 Task: Find connections with filter location Osuna with filter topic #LinkedInwith filter profile language German with filter current company Daffodil Software with filter school Government College of Engineering, Amravati. with filter industry Steam and Air-Conditioning Supply with filter service category Blogging with filter keywords title President
Action: Mouse moved to (486, 66)
Screenshot: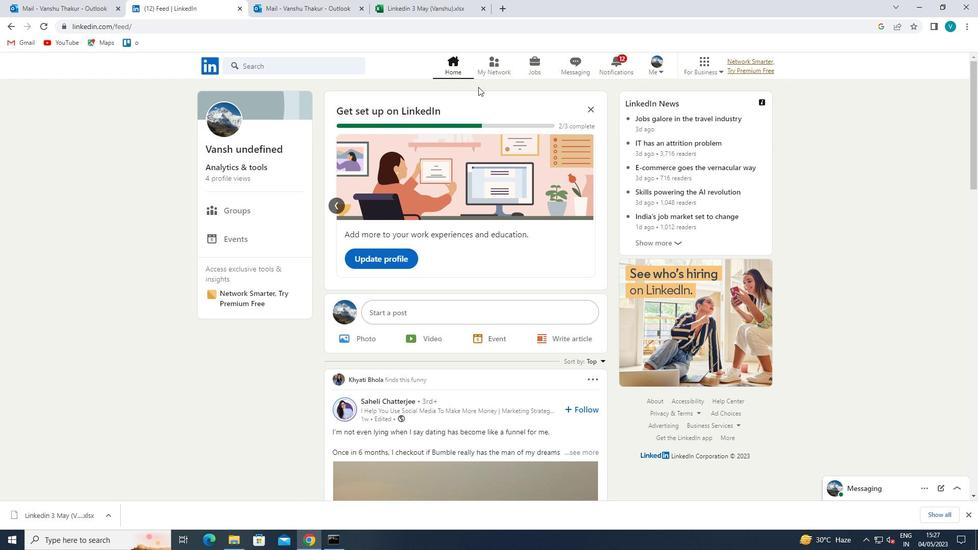 
Action: Mouse pressed left at (486, 66)
Screenshot: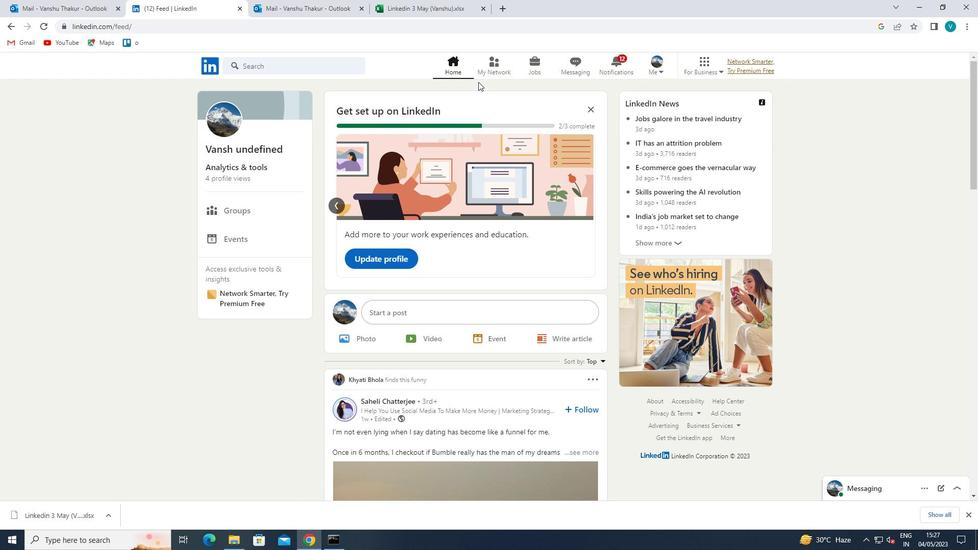 
Action: Mouse moved to (257, 118)
Screenshot: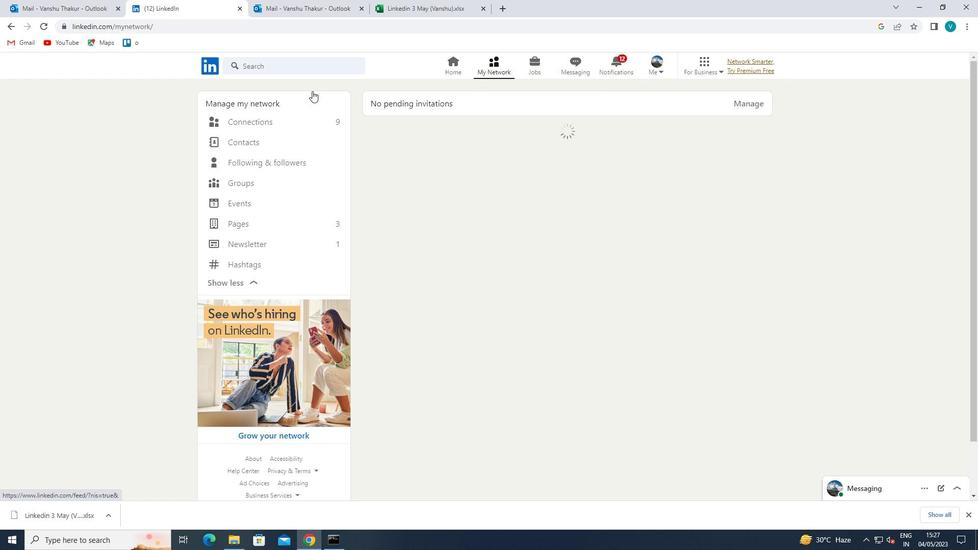 
Action: Mouse pressed left at (257, 118)
Screenshot: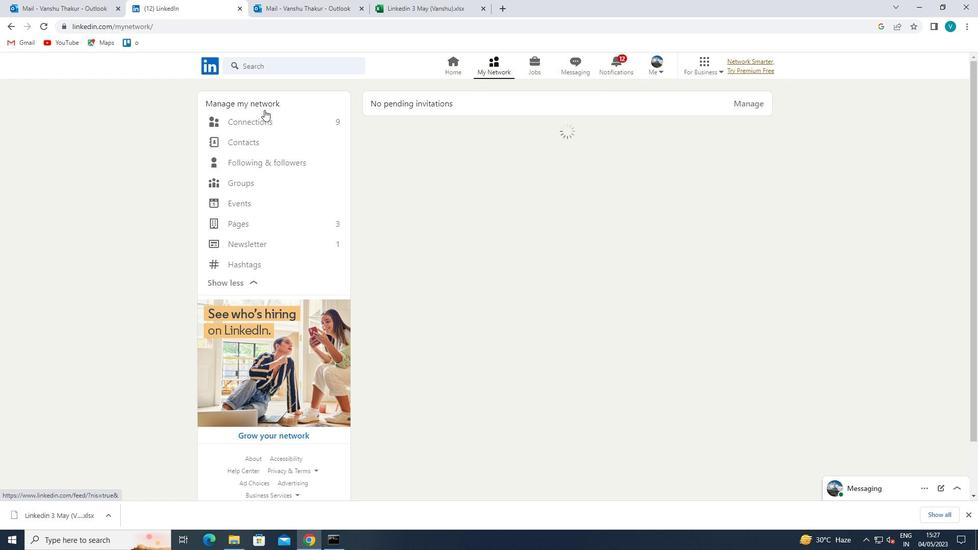 
Action: Mouse moved to (593, 123)
Screenshot: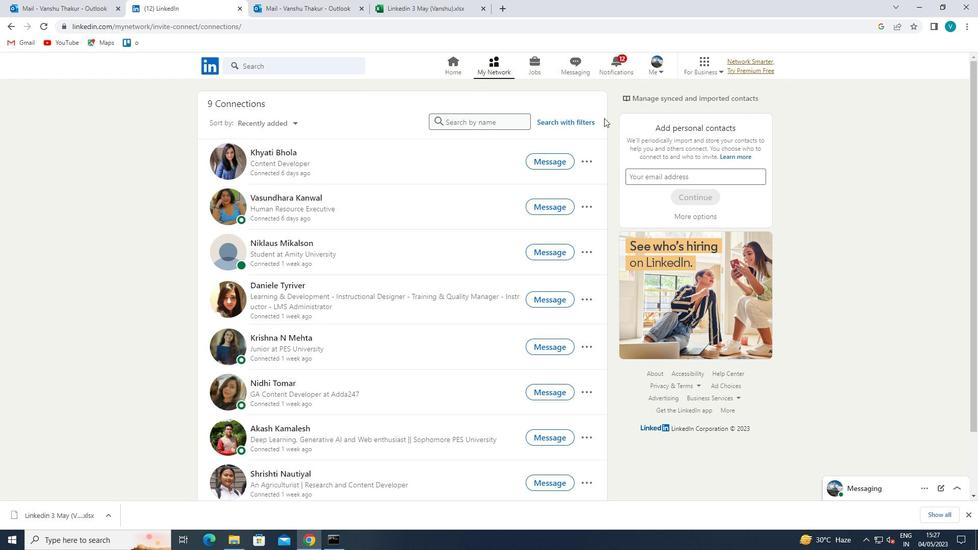
Action: Mouse pressed left at (593, 123)
Screenshot: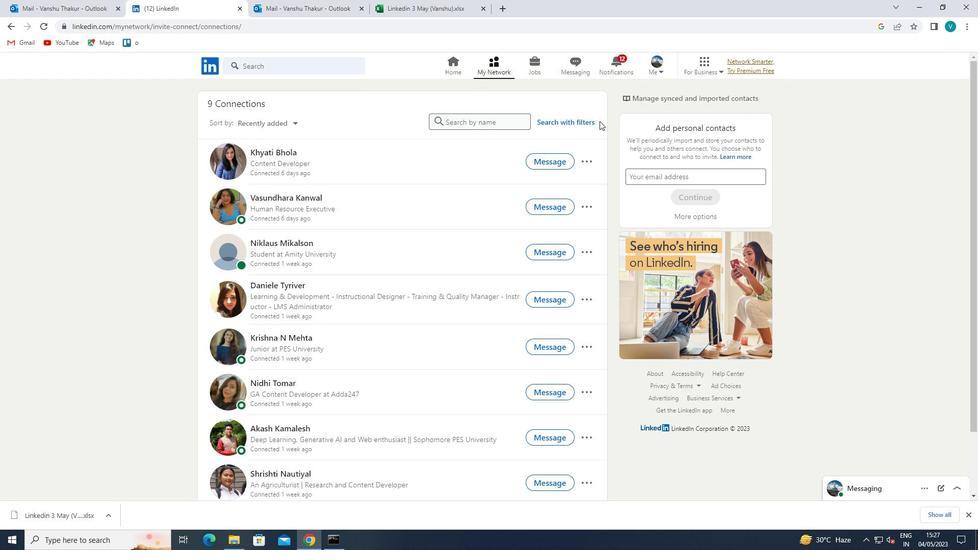 
Action: Mouse moved to (500, 95)
Screenshot: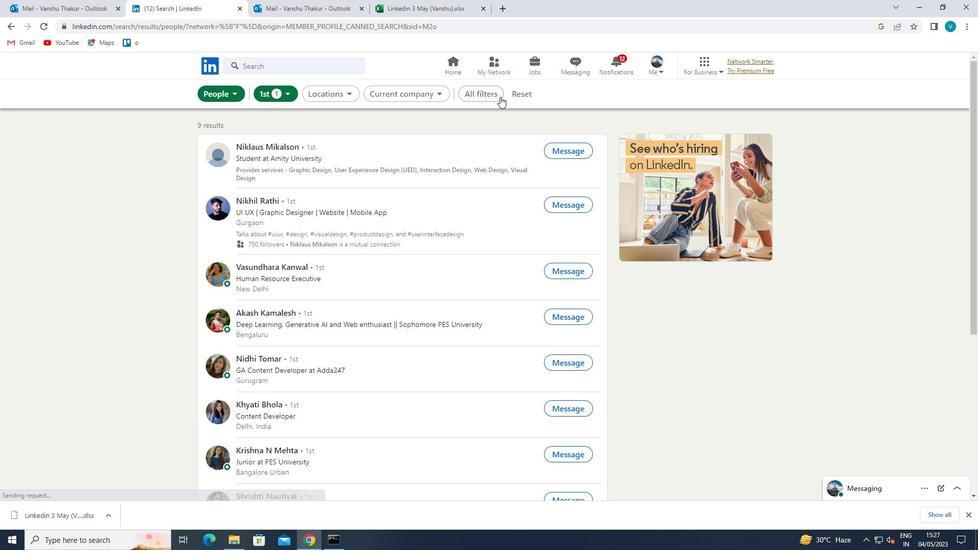 
Action: Mouse pressed left at (500, 95)
Screenshot: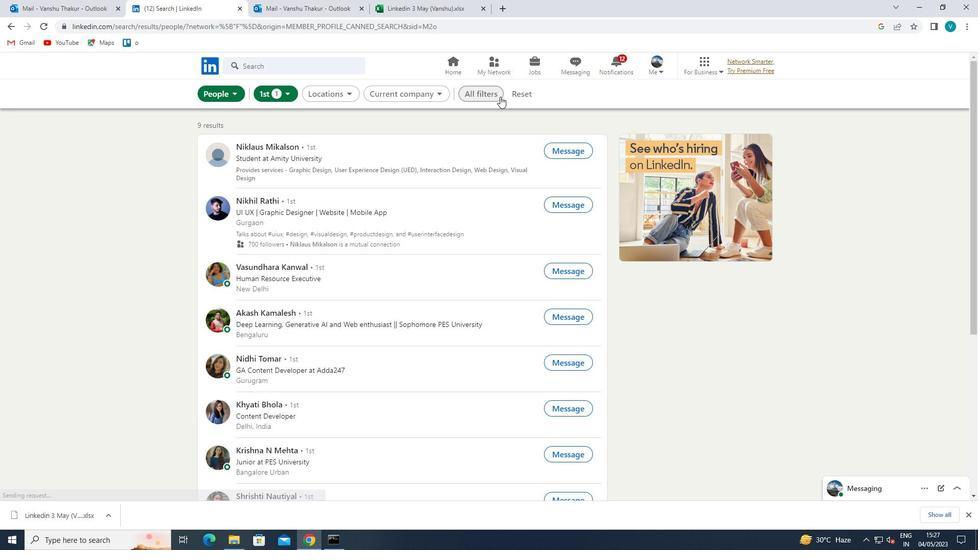 
Action: Mouse moved to (832, 217)
Screenshot: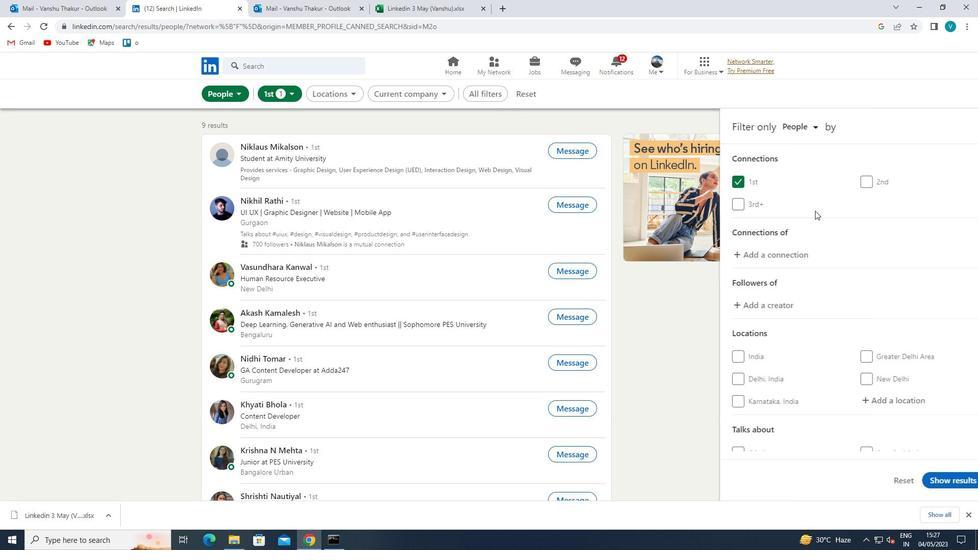 
Action: Mouse scrolled (832, 217) with delta (0, 0)
Screenshot: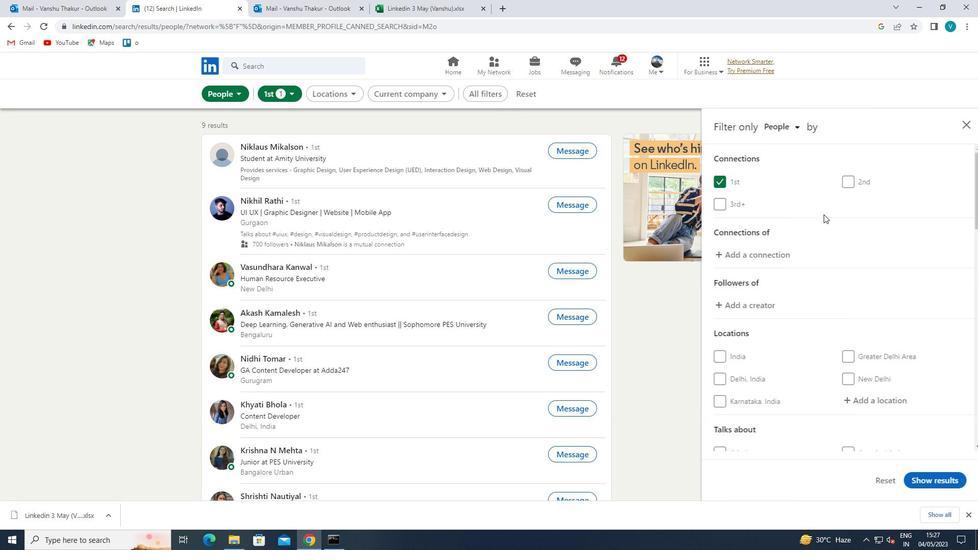 
Action: Mouse scrolled (832, 217) with delta (0, 0)
Screenshot: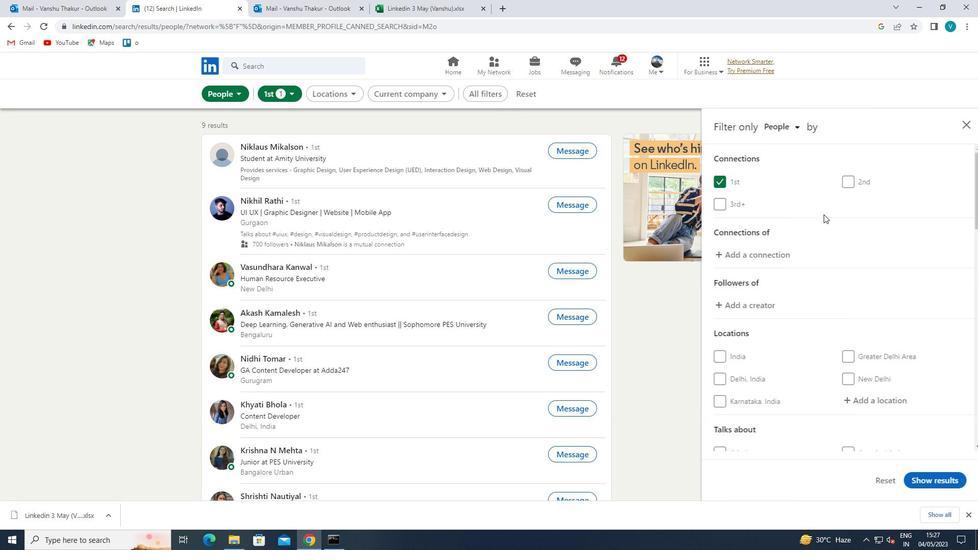
Action: Mouse moved to (864, 296)
Screenshot: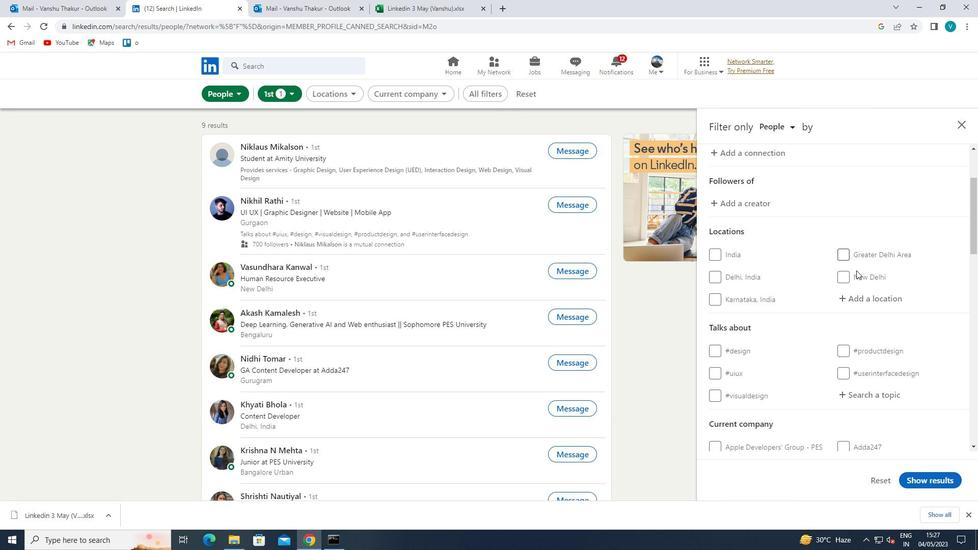 
Action: Mouse pressed left at (864, 296)
Screenshot: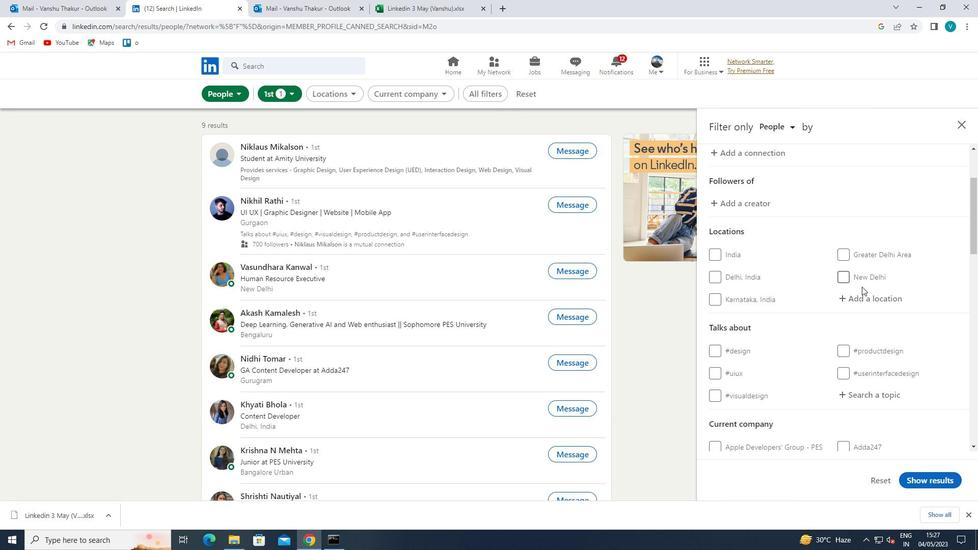 
Action: Mouse moved to (841, 312)
Screenshot: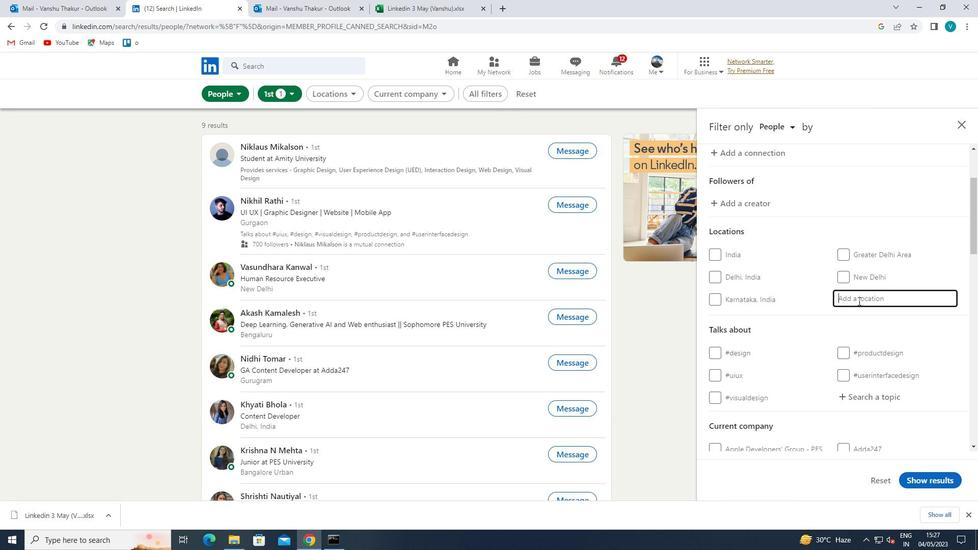 
Action: Key pressed <Key.shift><Key.shift><Key.shift><Key.shift><Key.shift><Key.shift><Key.shift><Key.shift>O
Screenshot: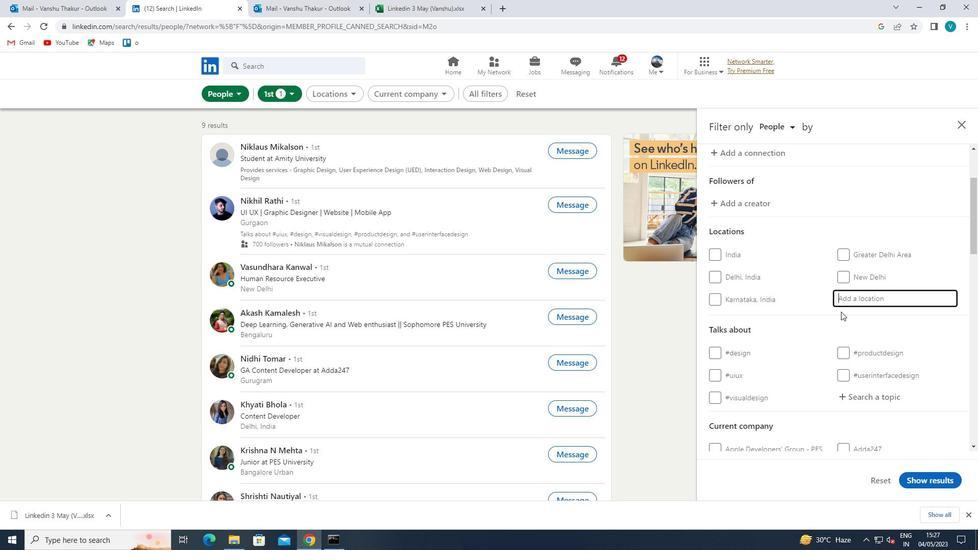 
Action: Mouse moved to (841, 312)
Screenshot: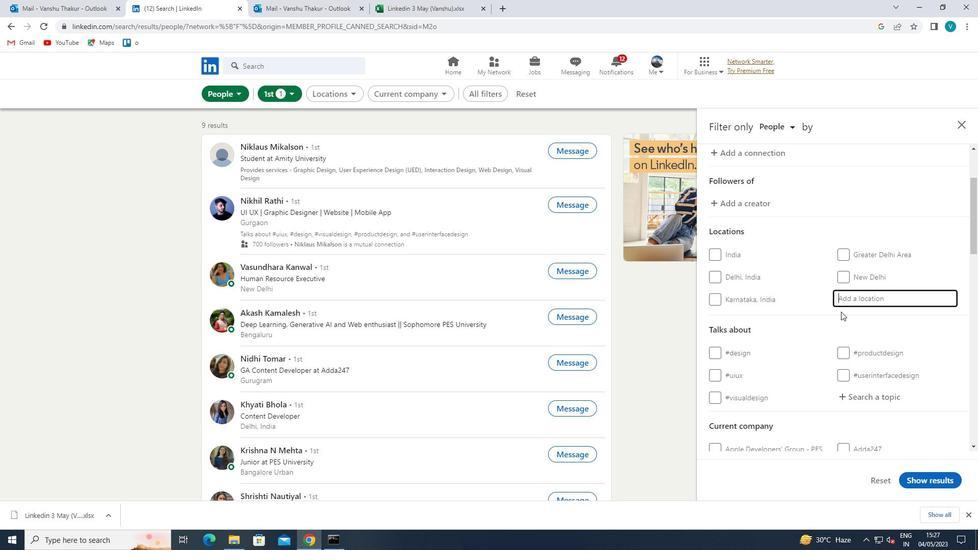 
Action: Key pressed SUNA
Screenshot: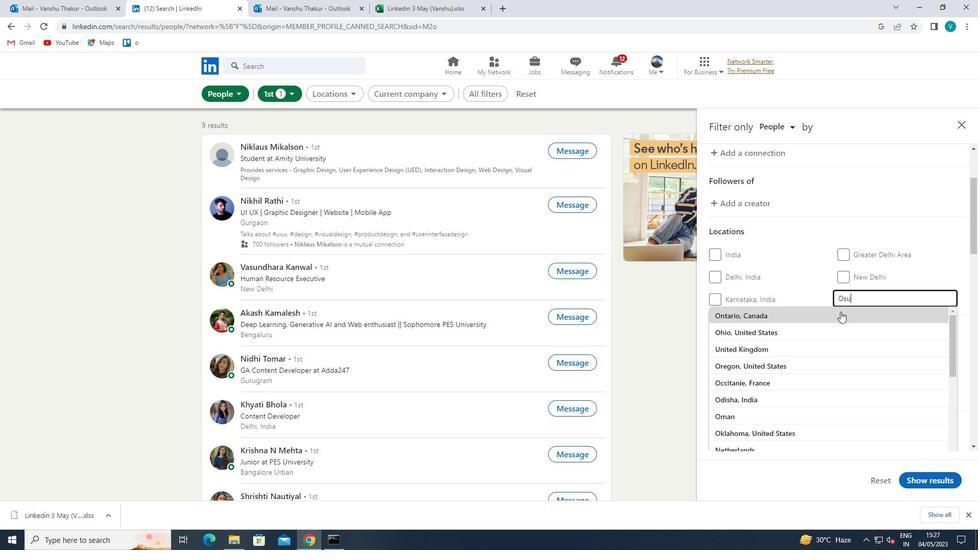 
Action: Mouse moved to (828, 318)
Screenshot: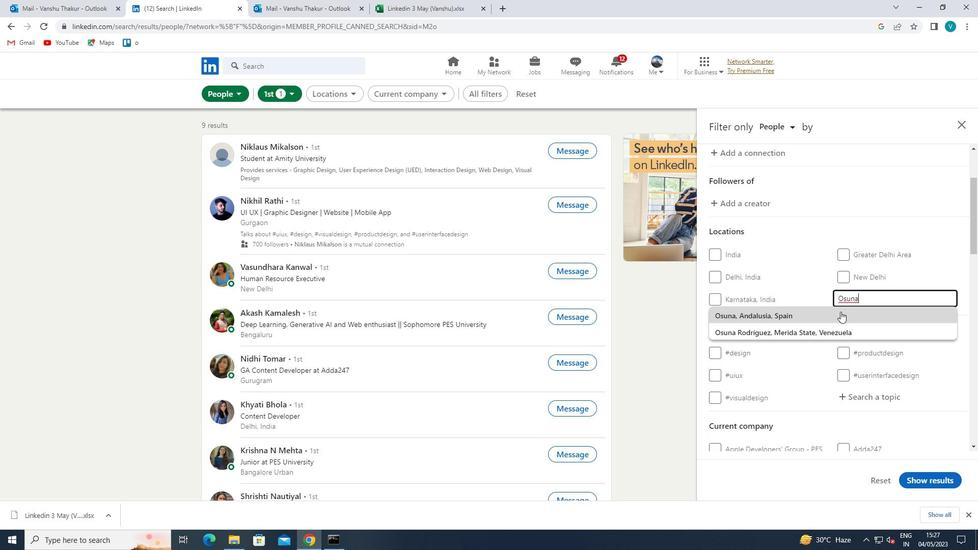 
Action: Mouse pressed left at (828, 318)
Screenshot: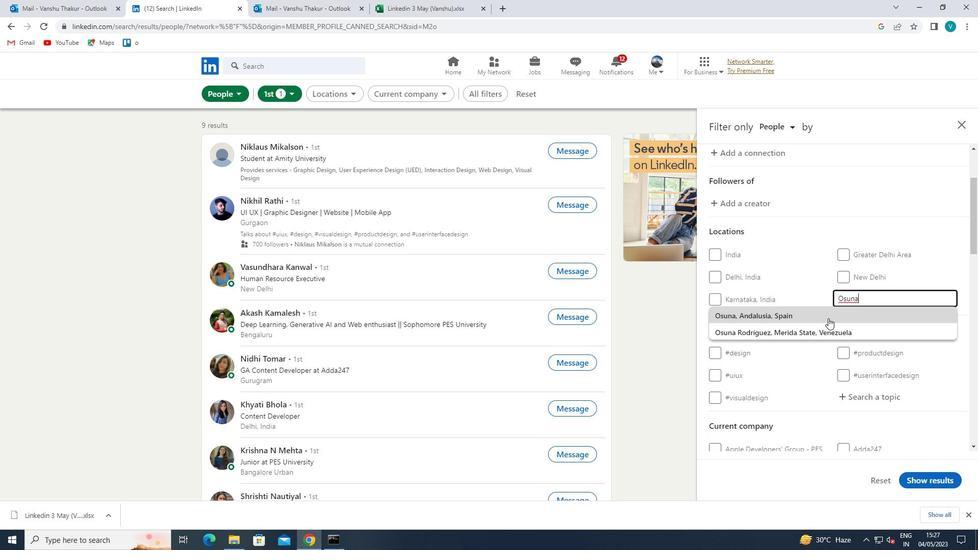 
Action: Mouse moved to (828, 318)
Screenshot: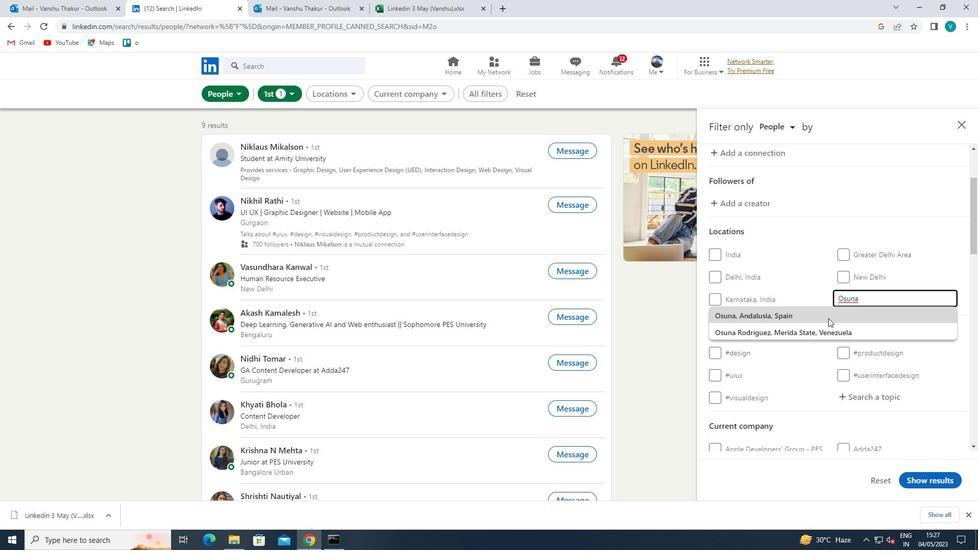 
Action: Mouse scrolled (828, 317) with delta (0, 0)
Screenshot: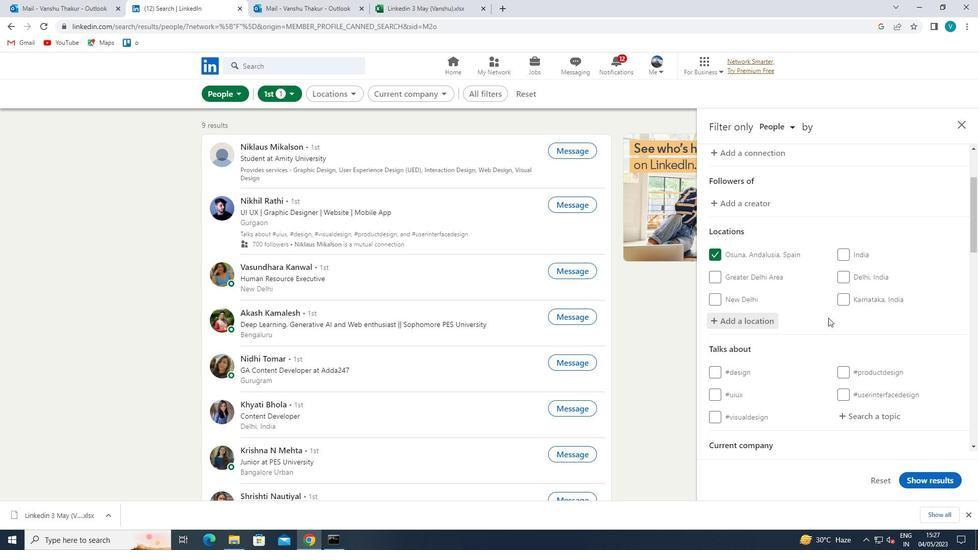 
Action: Mouse moved to (865, 360)
Screenshot: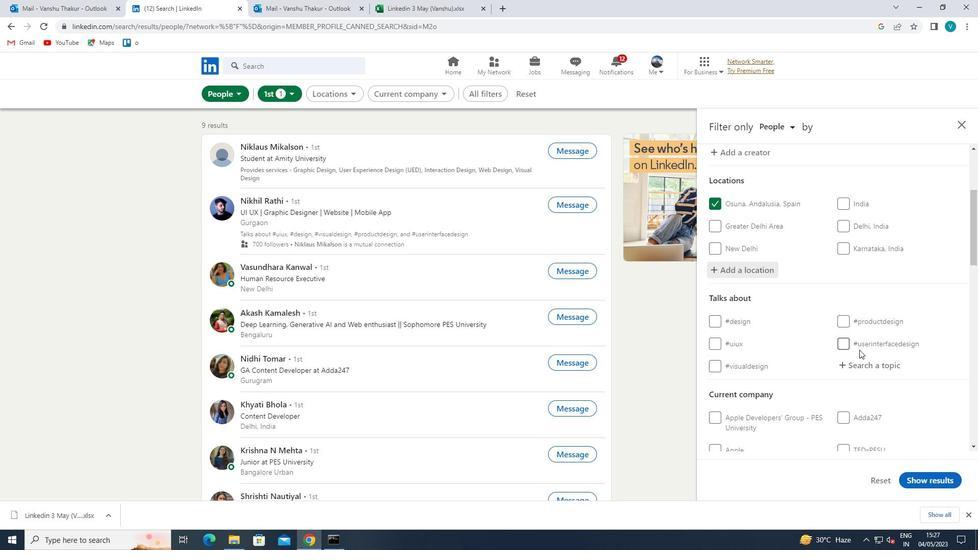 
Action: Mouse pressed left at (865, 360)
Screenshot: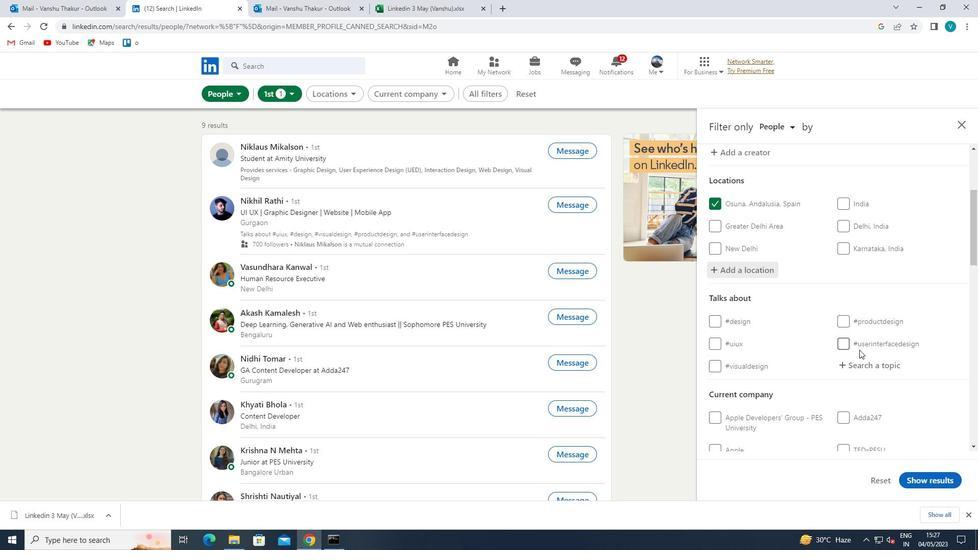 
Action: Mouse moved to (866, 360)
Screenshot: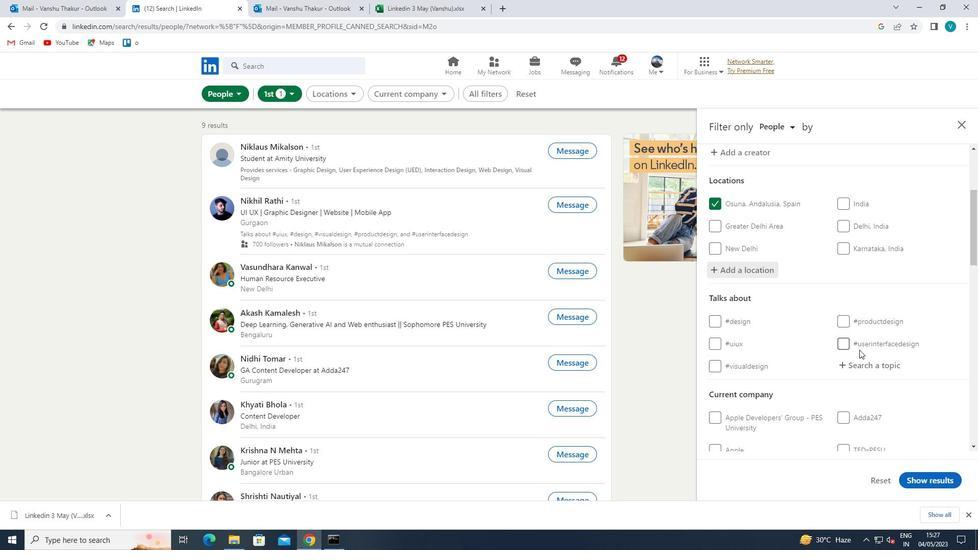 
Action: Key pressed LINKED
Screenshot: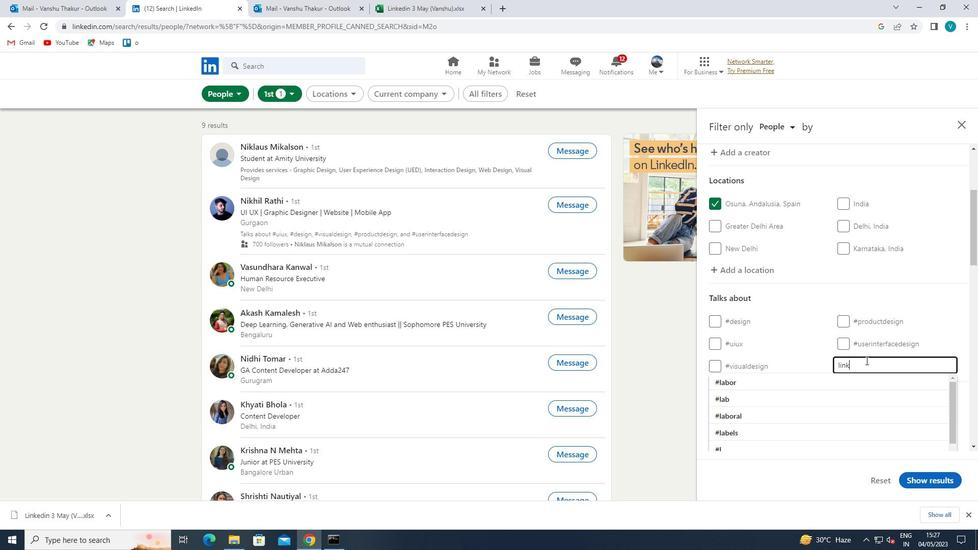 
Action: Mouse moved to (848, 376)
Screenshot: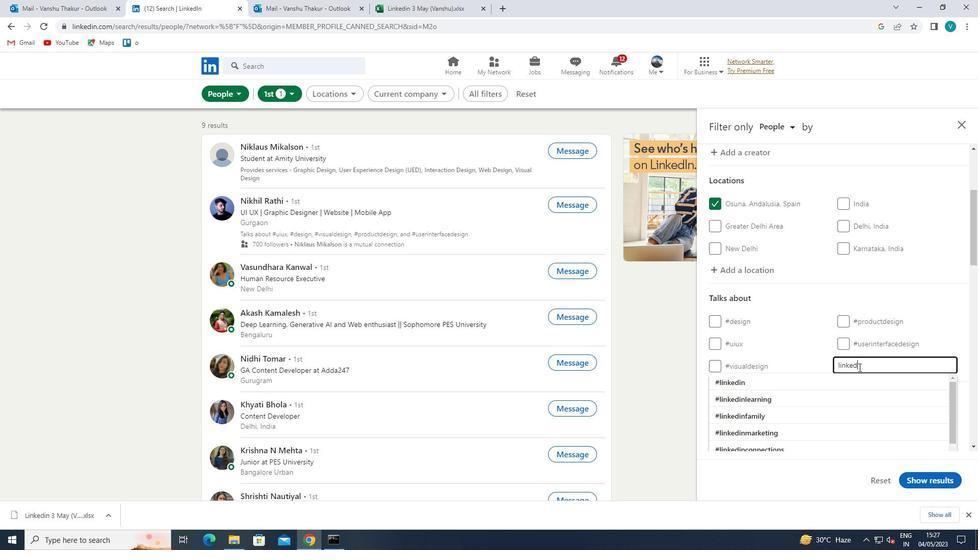 
Action: Mouse pressed left at (848, 376)
Screenshot: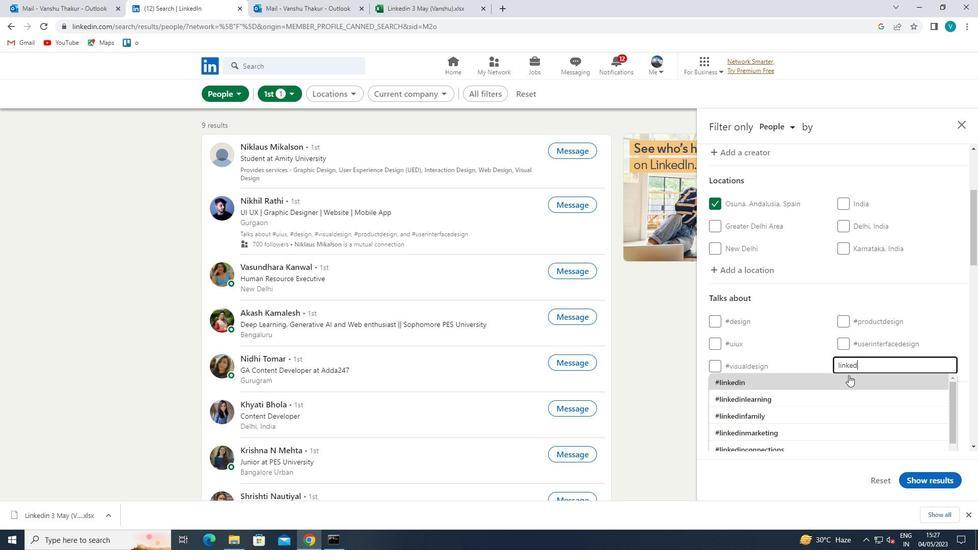 
Action: Mouse moved to (847, 379)
Screenshot: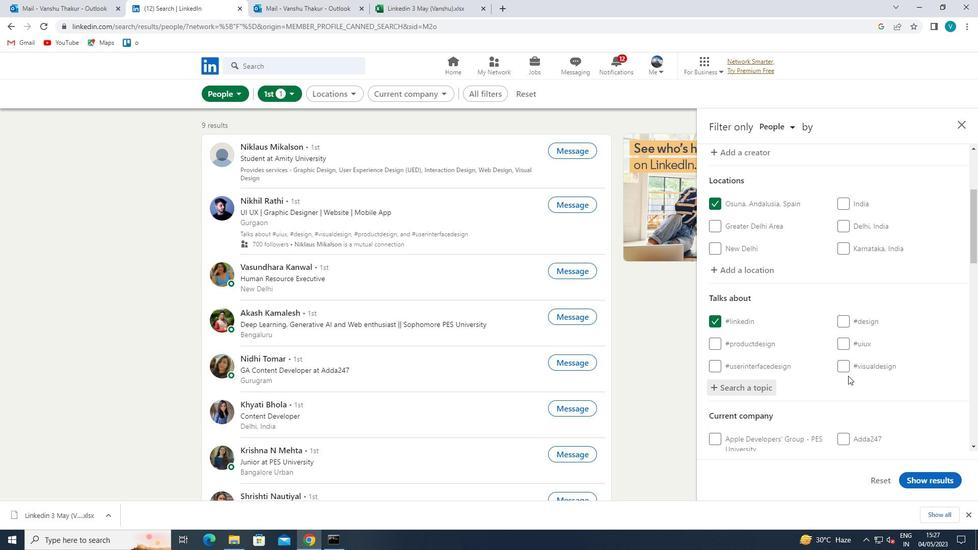 
Action: Mouse scrolled (847, 378) with delta (0, 0)
Screenshot: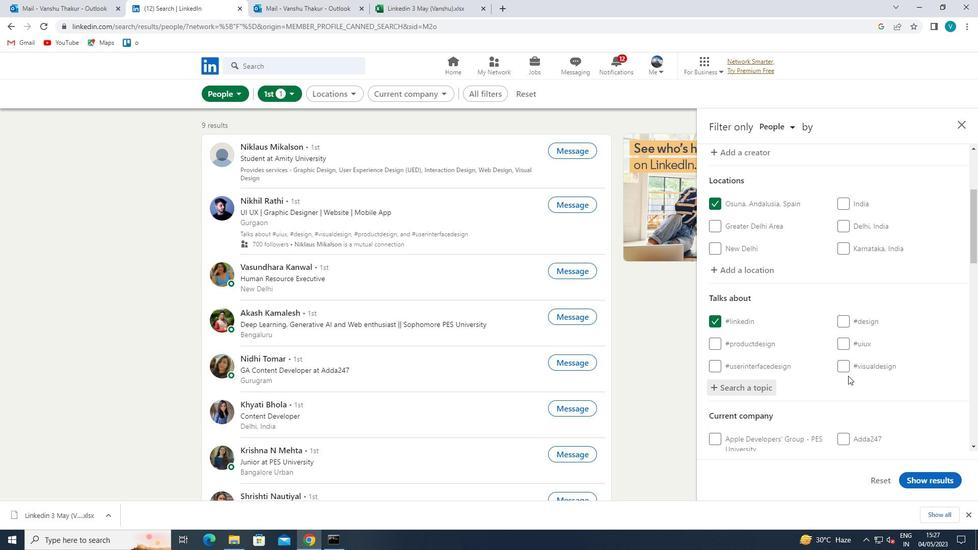 
Action: Mouse moved to (847, 380)
Screenshot: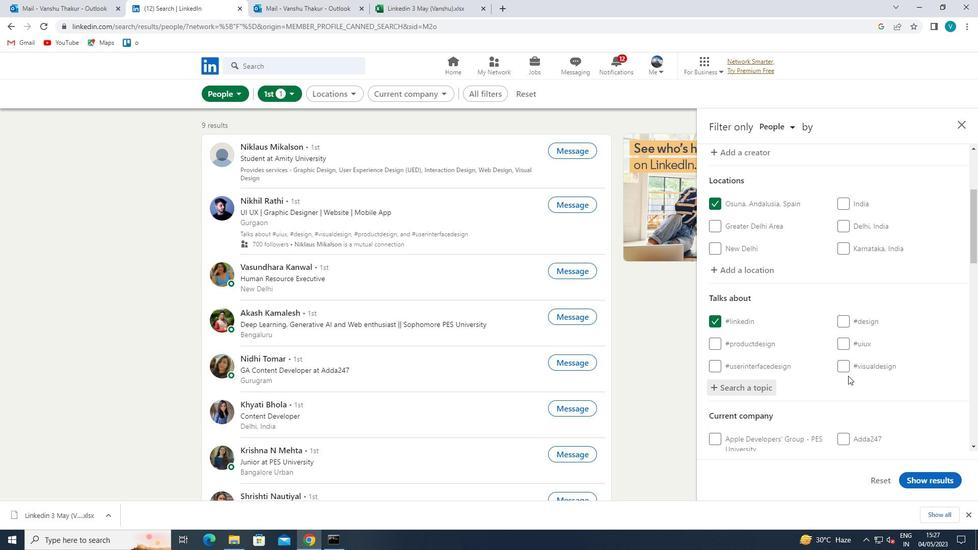 
Action: Mouse scrolled (847, 379) with delta (0, 0)
Screenshot: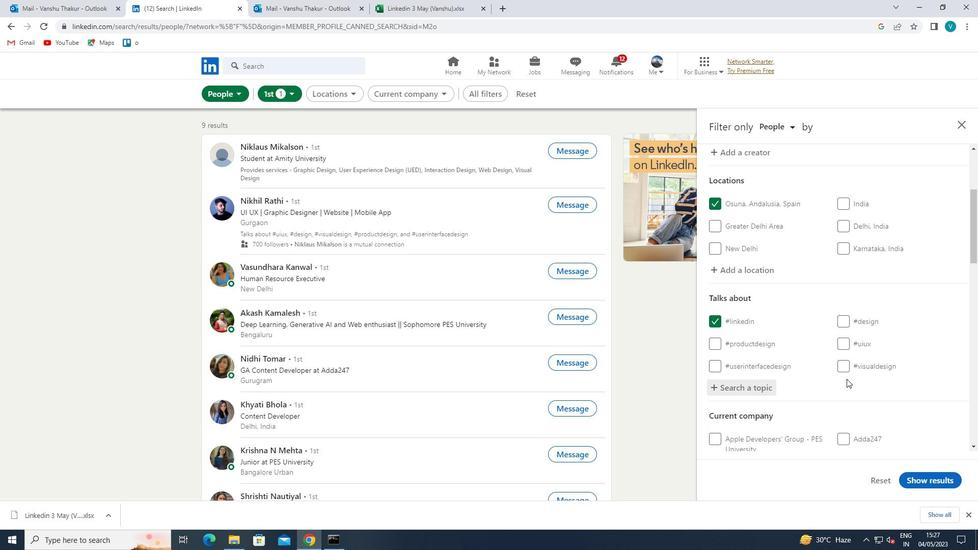 
Action: Mouse scrolled (847, 379) with delta (0, 0)
Screenshot: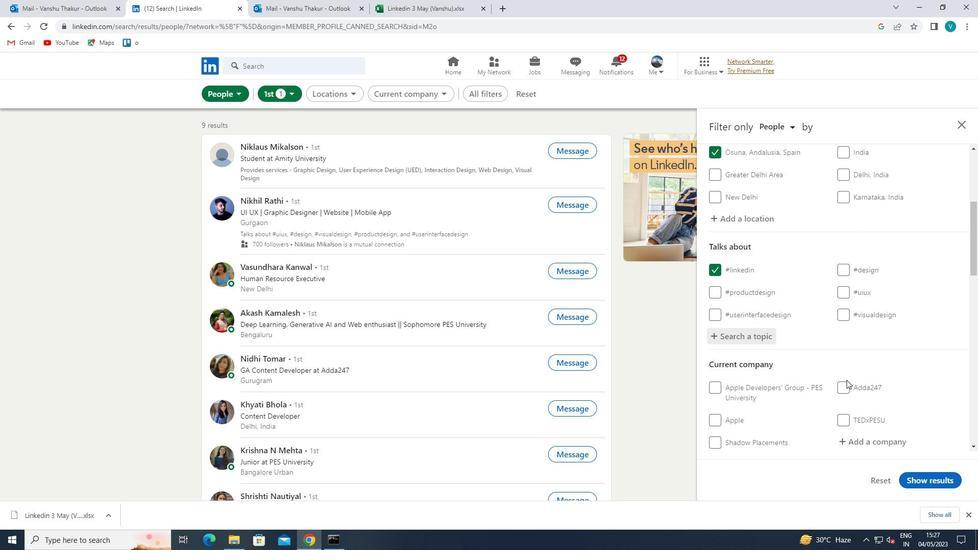 
Action: Mouse moved to (864, 344)
Screenshot: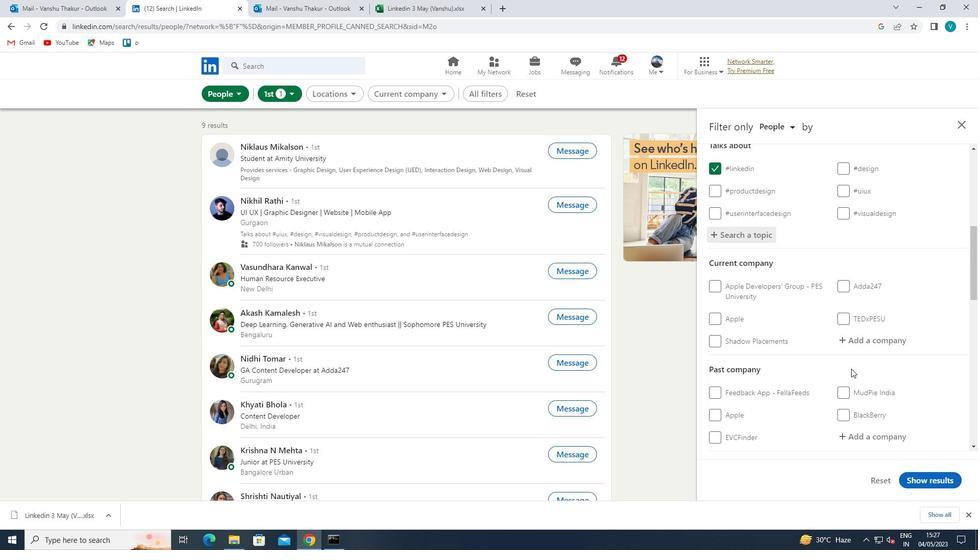 
Action: Mouse pressed left at (864, 344)
Screenshot: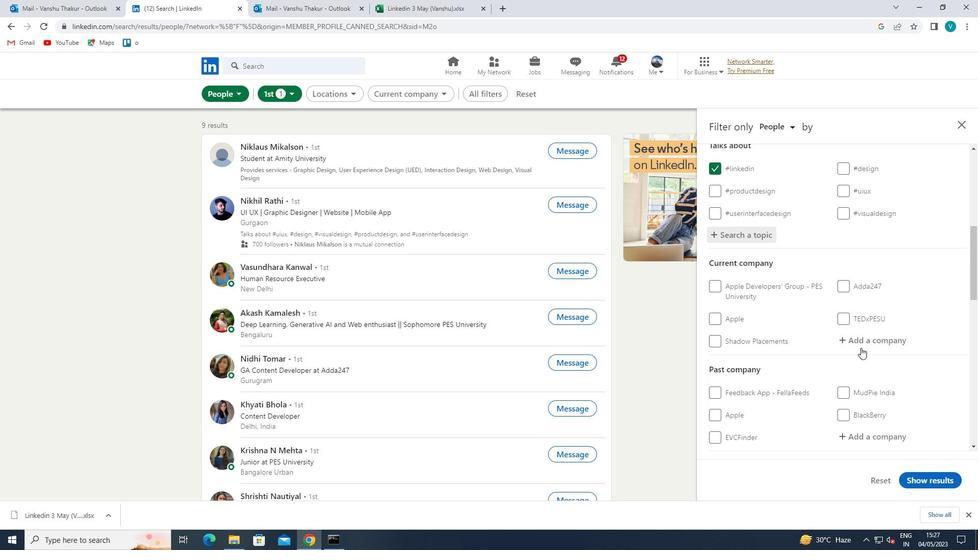 
Action: Mouse moved to (866, 343)
Screenshot: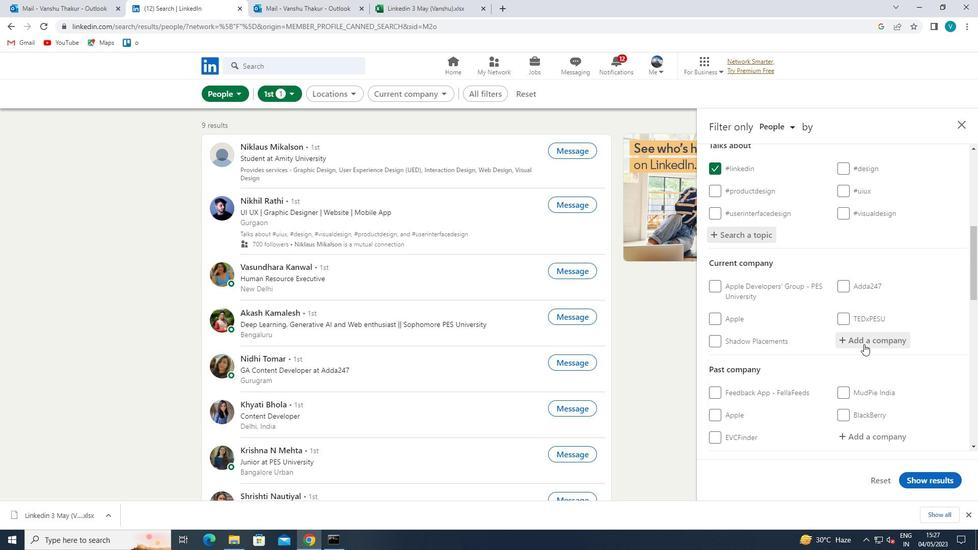
Action: Key pressed <Key.shift>DAFFODIL
Screenshot: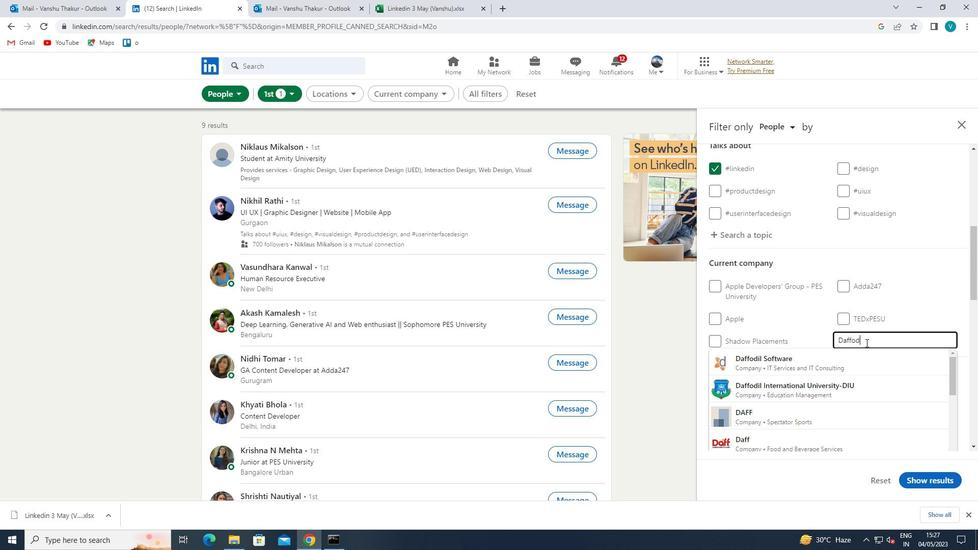 
Action: Mouse moved to (871, 364)
Screenshot: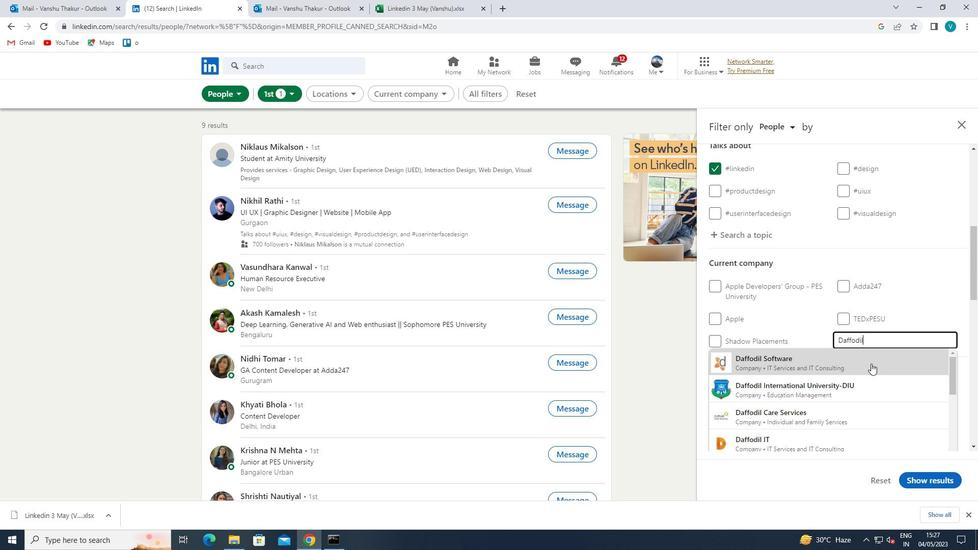 
Action: Mouse pressed left at (871, 364)
Screenshot: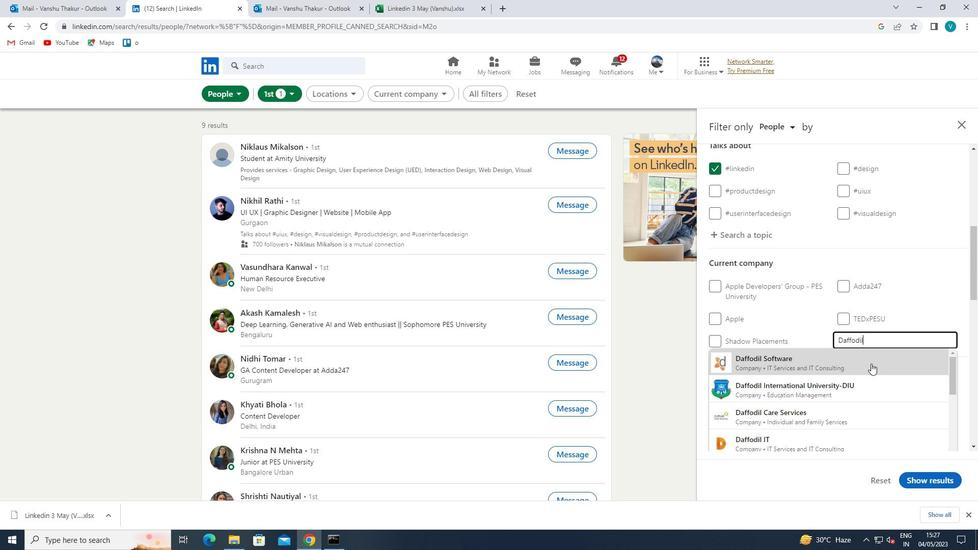 
Action: Mouse moved to (871, 364)
Screenshot: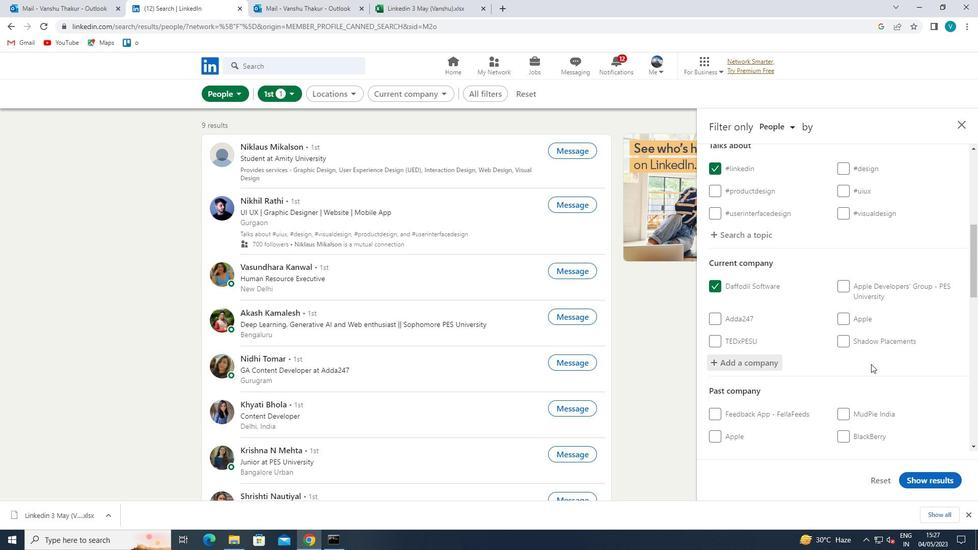 
Action: Mouse scrolled (871, 364) with delta (0, 0)
Screenshot: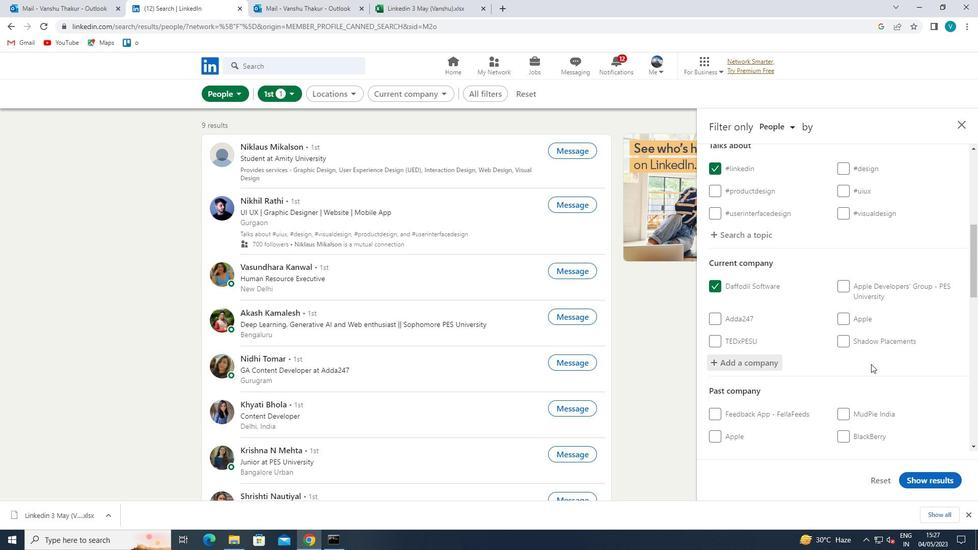 
Action: Mouse moved to (871, 365)
Screenshot: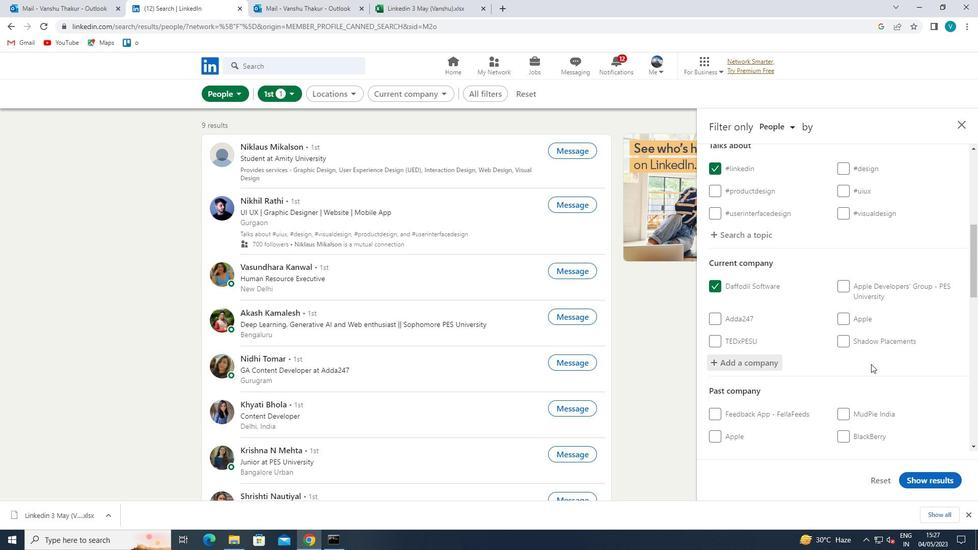 
Action: Mouse scrolled (871, 365) with delta (0, 0)
Screenshot: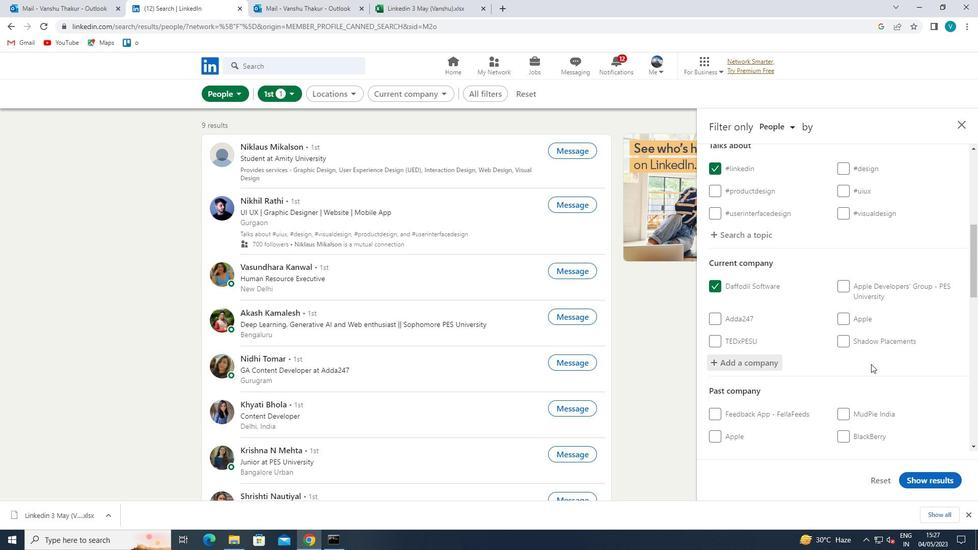 
Action: Mouse moved to (871, 365)
Screenshot: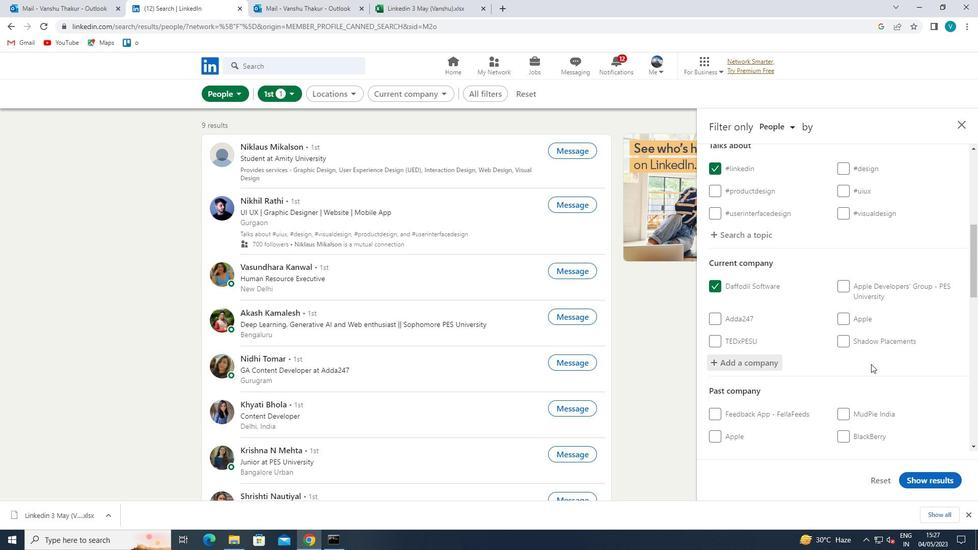 
Action: Mouse scrolled (871, 365) with delta (0, 0)
Screenshot: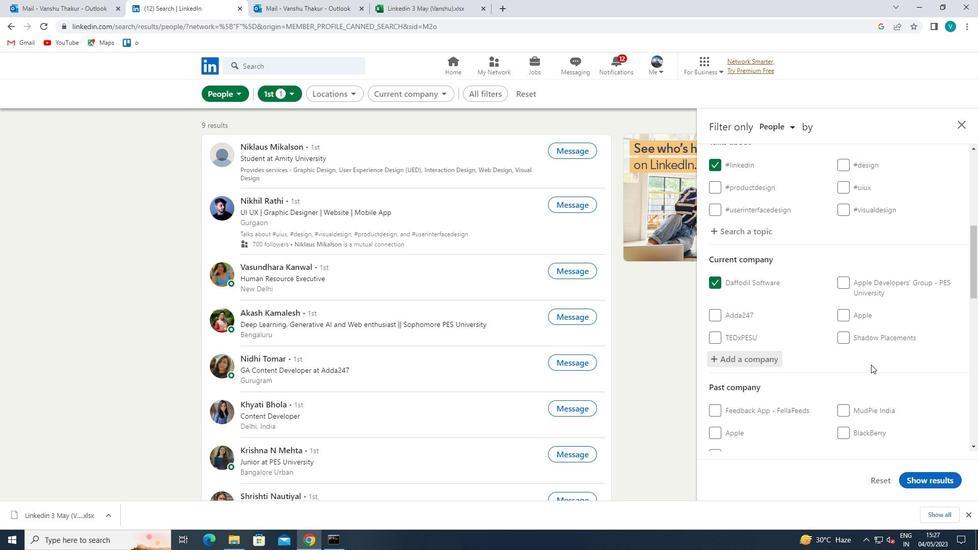 
Action: Mouse scrolled (871, 365) with delta (0, 0)
Screenshot: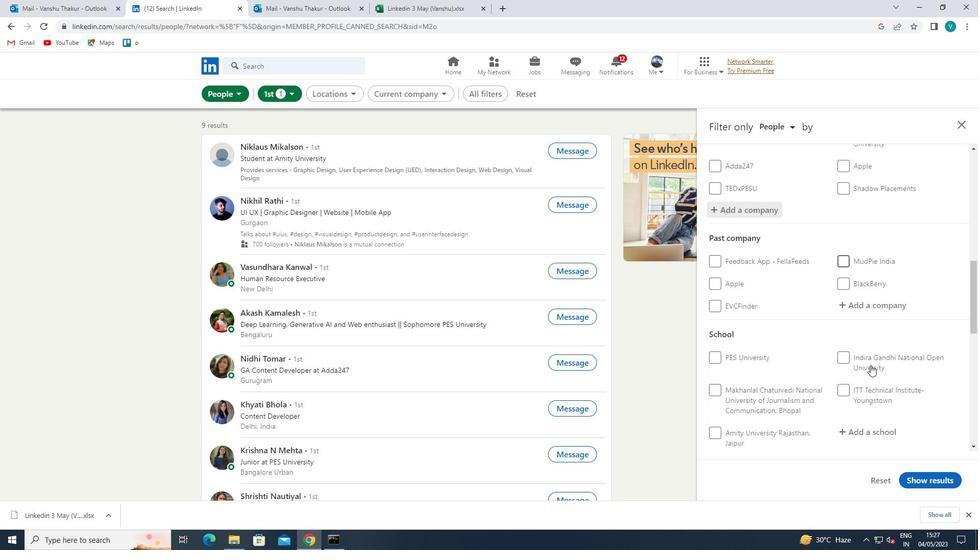 
Action: Mouse scrolled (871, 365) with delta (0, 0)
Screenshot: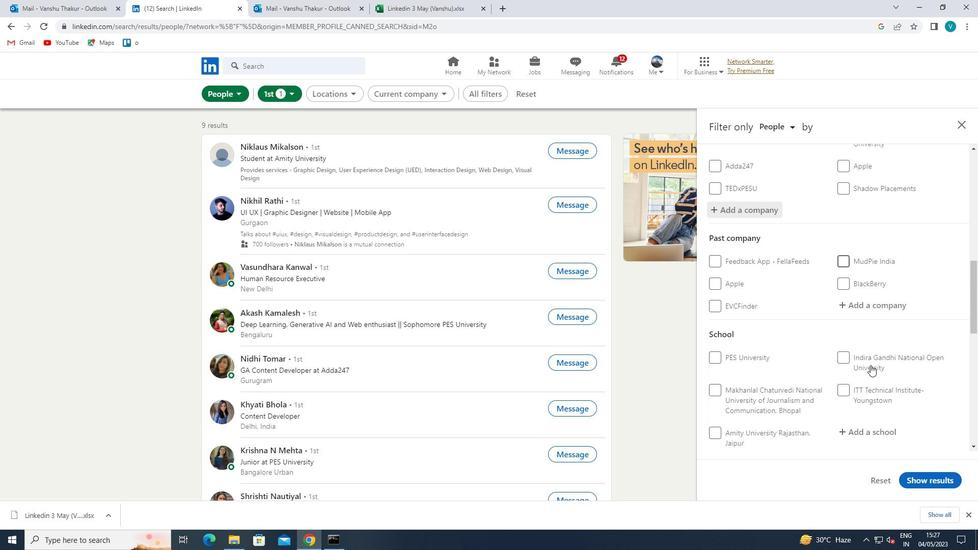 
Action: Mouse moved to (870, 335)
Screenshot: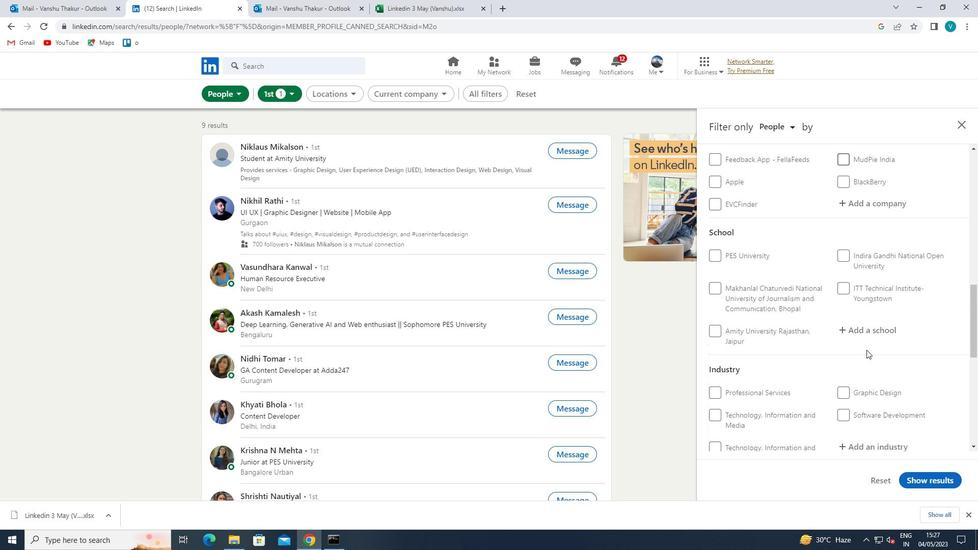 
Action: Mouse pressed left at (870, 335)
Screenshot: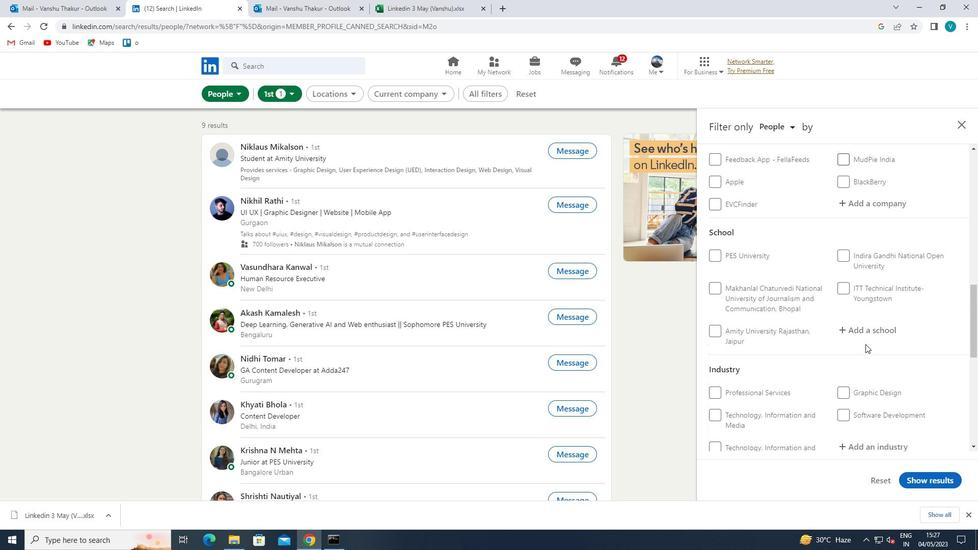 
Action: Mouse moved to (872, 333)
Screenshot: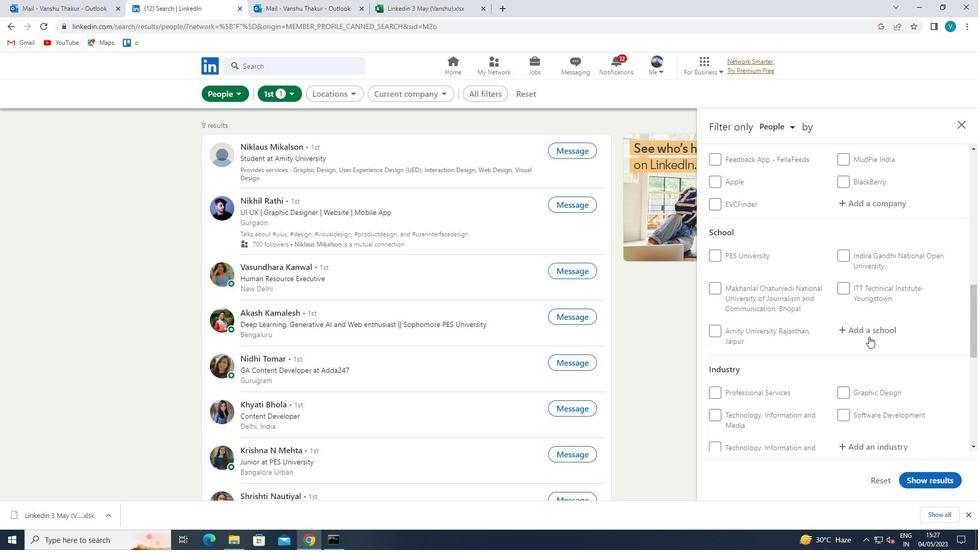 
Action: Key pressed <Key.shift><Key.shift>GOVERNMENT<Key.space>
Screenshot: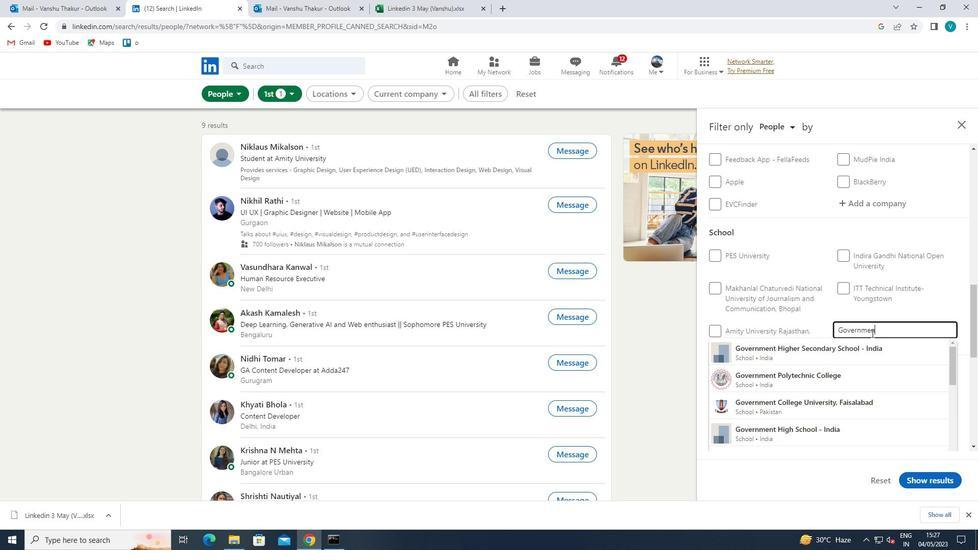 
Action: Mouse moved to (872, 333)
Screenshot: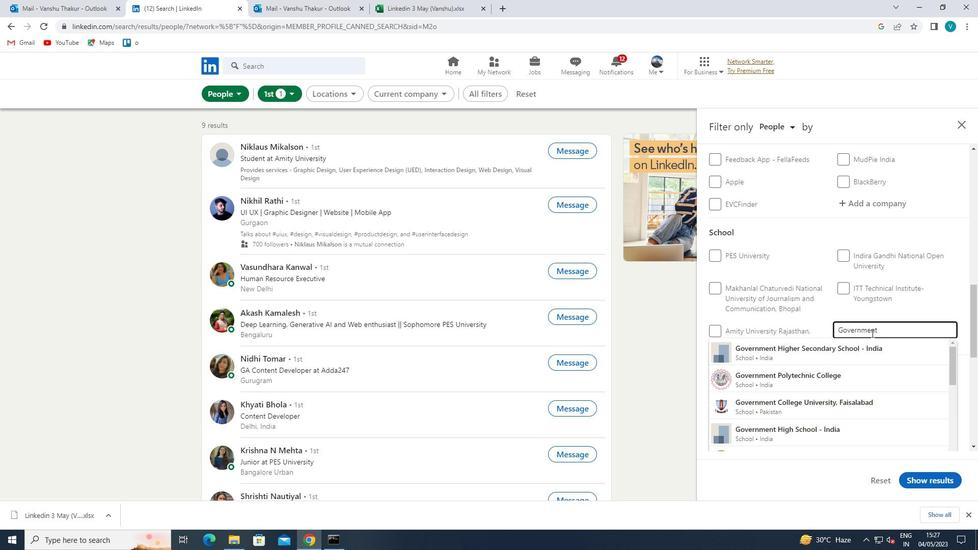 
Action: Mouse scrolled (872, 333) with delta (0, 0)
Screenshot: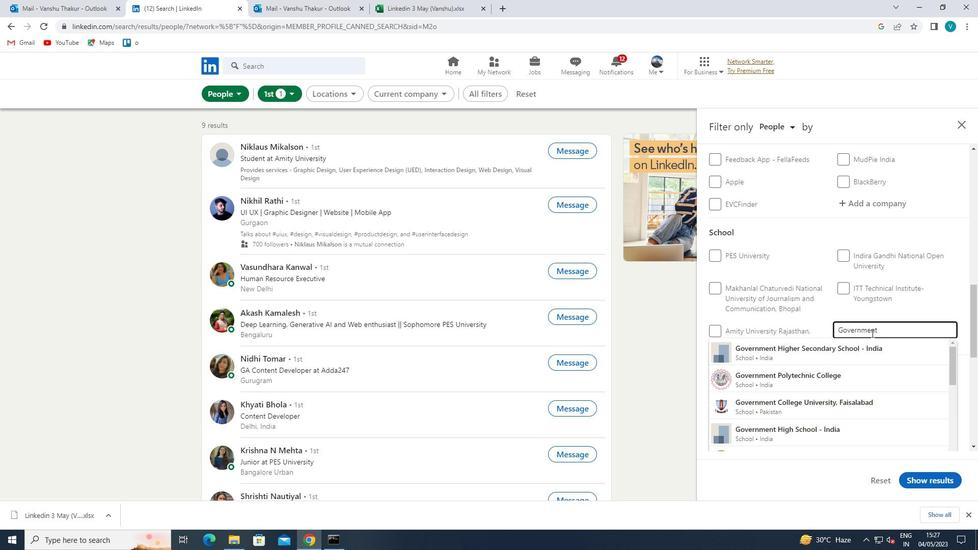 
Action: Mouse moved to (869, 344)
Screenshot: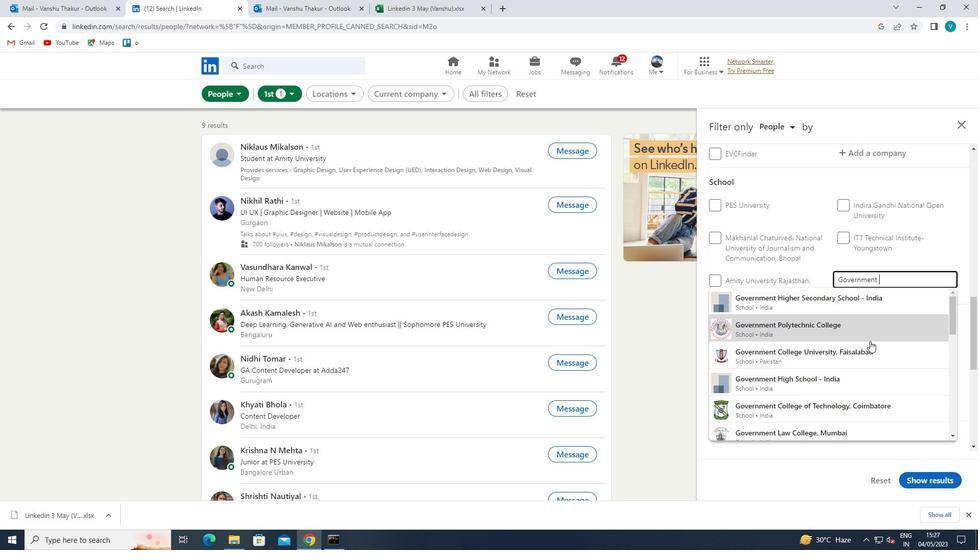 
Action: Mouse scrolled (869, 344) with delta (0, 0)
Screenshot: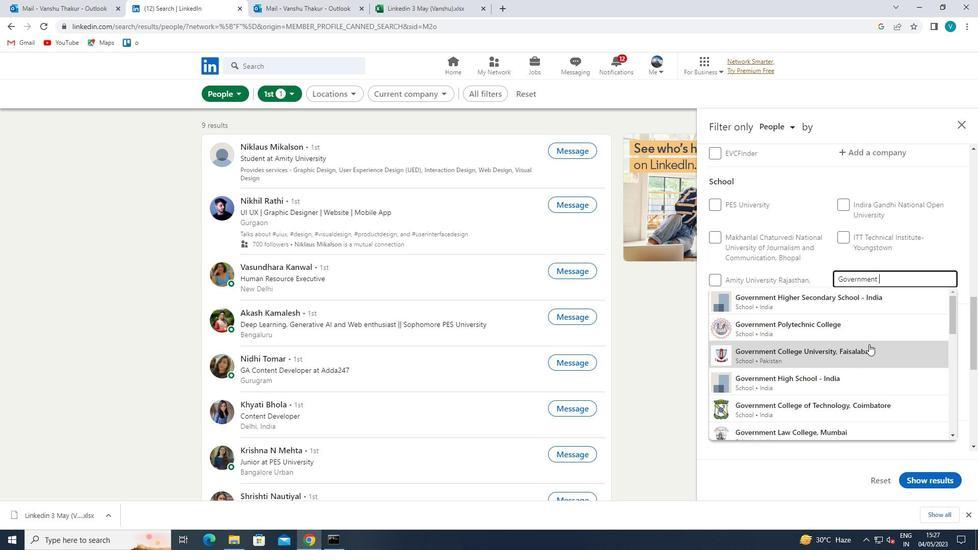 
Action: Mouse moved to (869, 344)
Screenshot: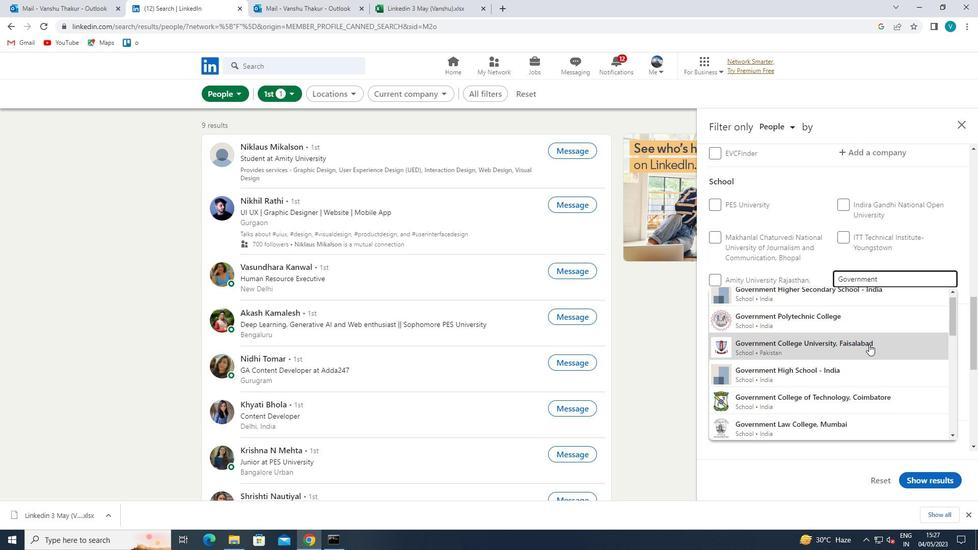 
Action: Mouse scrolled (869, 344) with delta (0, 0)
Screenshot: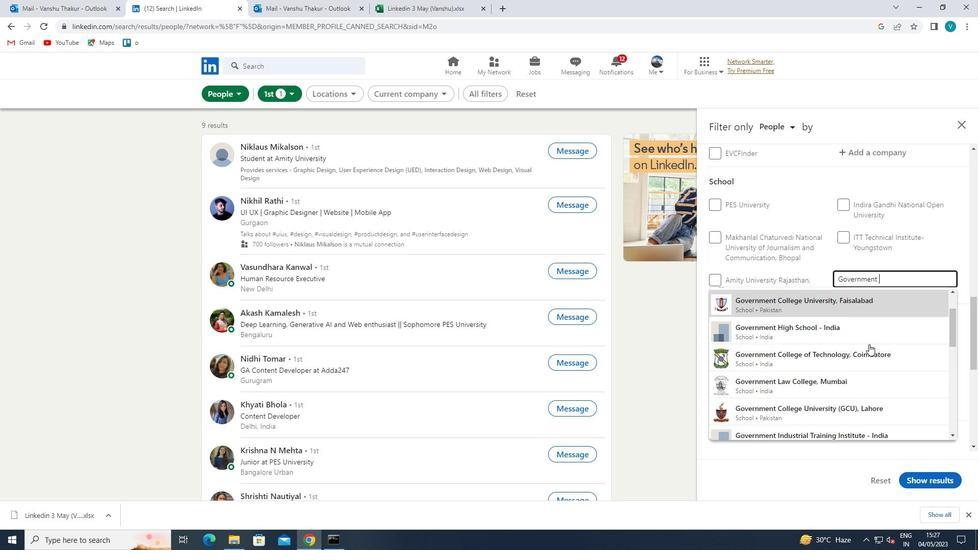 
Action: Mouse scrolled (869, 344) with delta (0, 0)
Screenshot: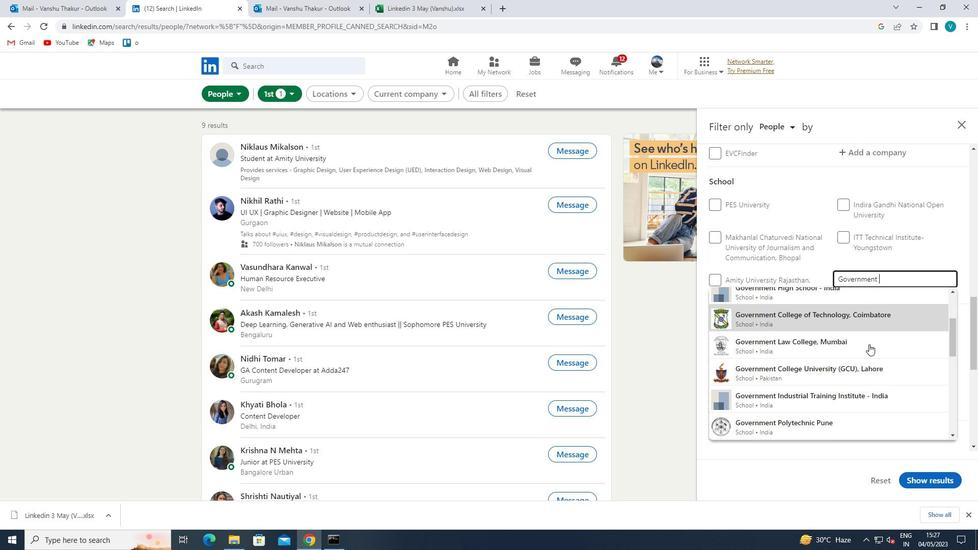 
Action: Mouse scrolled (869, 344) with delta (0, 0)
Screenshot: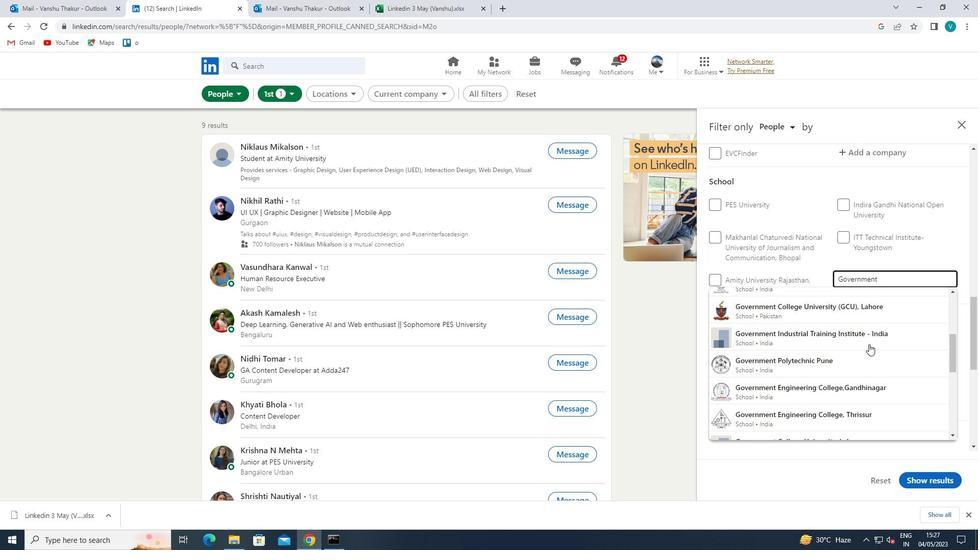 
Action: Mouse moved to (870, 344)
Screenshot: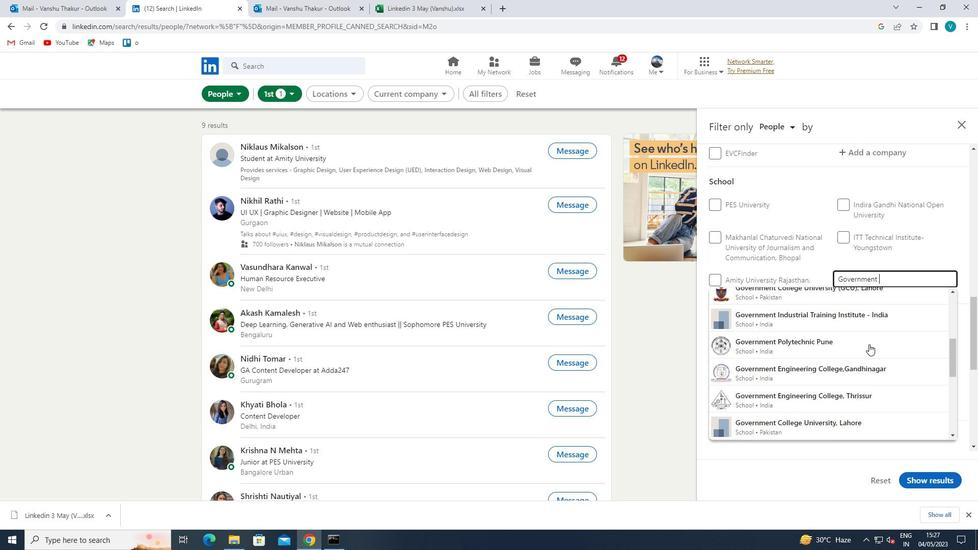 
Action: Mouse scrolled (870, 344) with delta (0, 0)
Screenshot: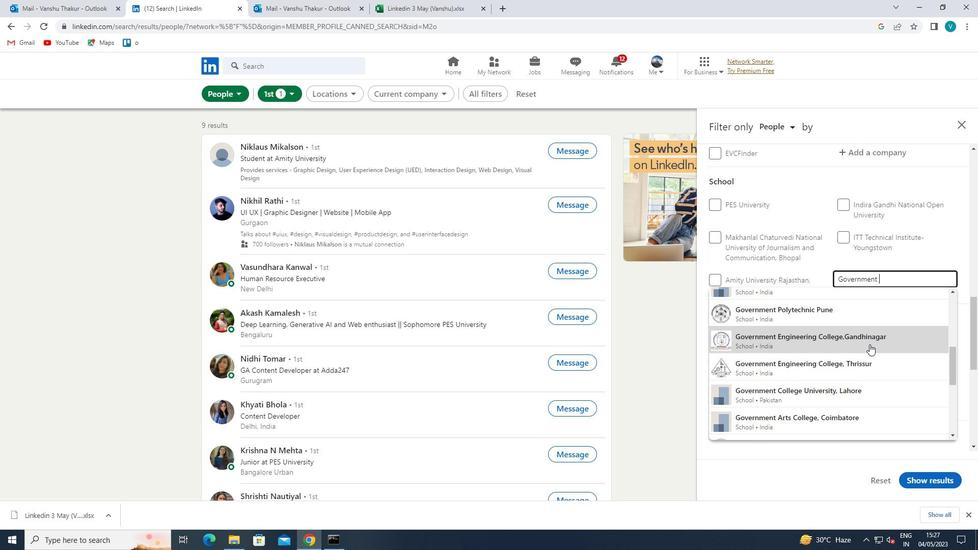 
Action: Mouse scrolled (870, 344) with delta (0, 0)
Screenshot: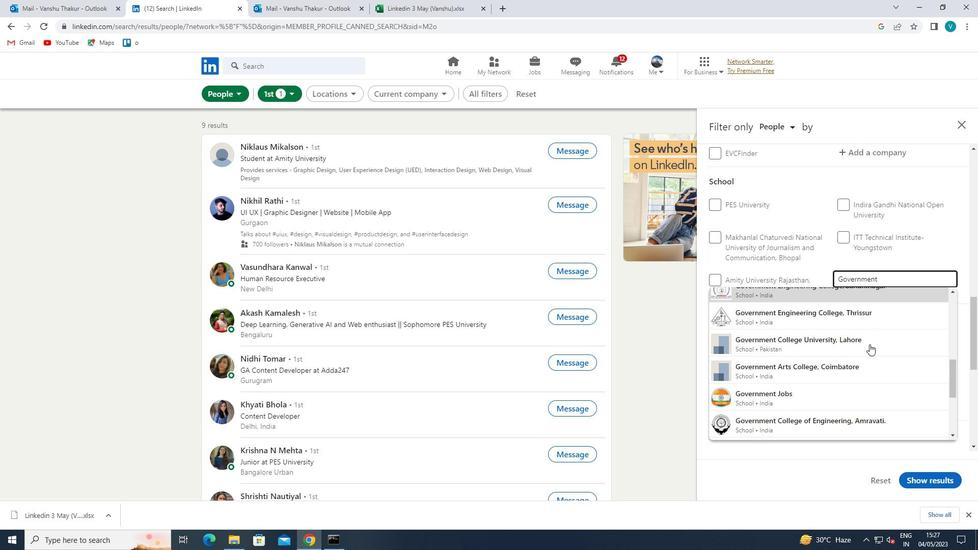 
Action: Mouse moved to (858, 368)
Screenshot: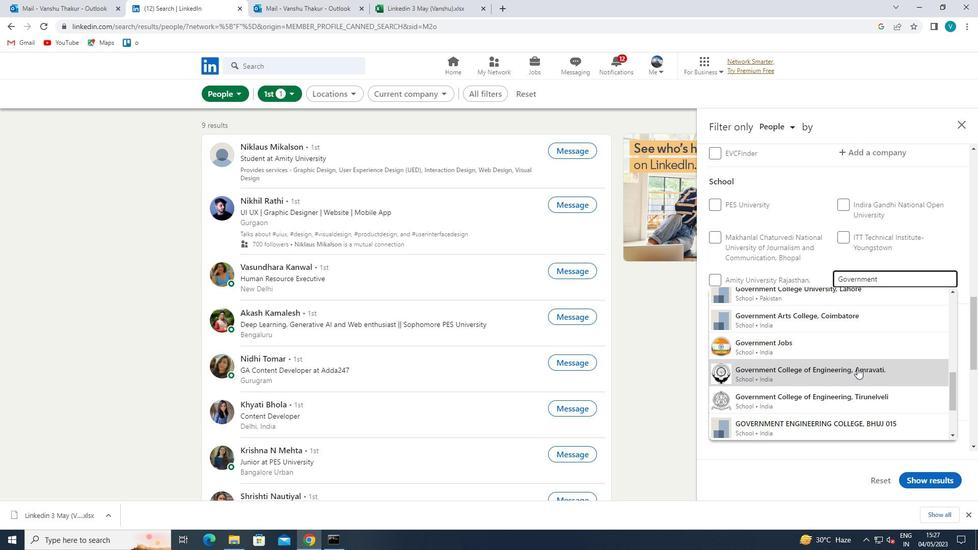 
Action: Mouse pressed left at (858, 368)
Screenshot: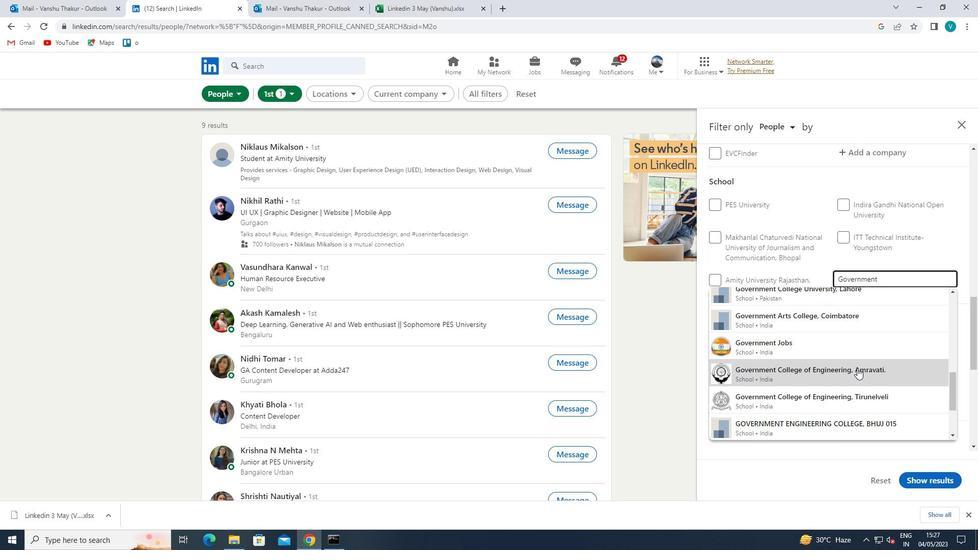 
Action: Mouse scrolled (858, 368) with delta (0, 0)
Screenshot: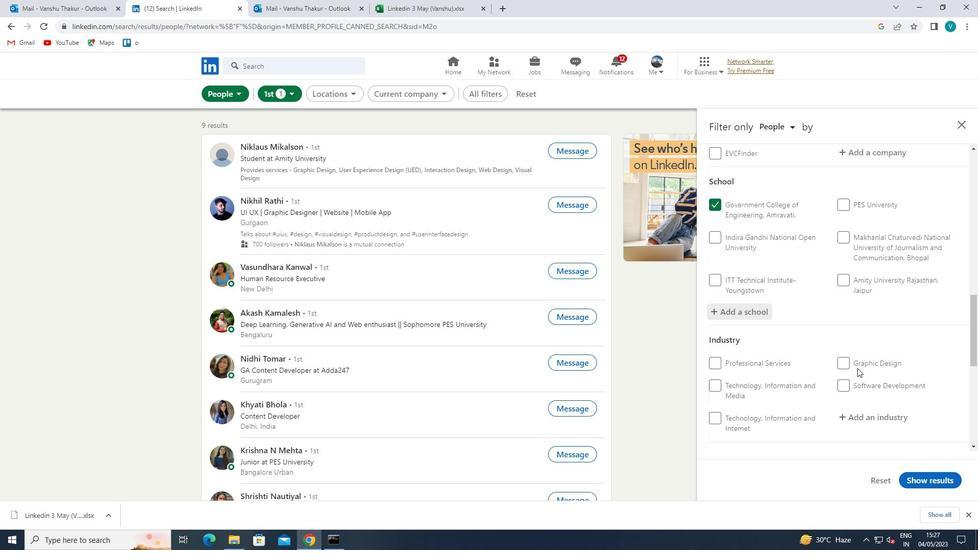 
Action: Mouse scrolled (858, 368) with delta (0, 0)
Screenshot: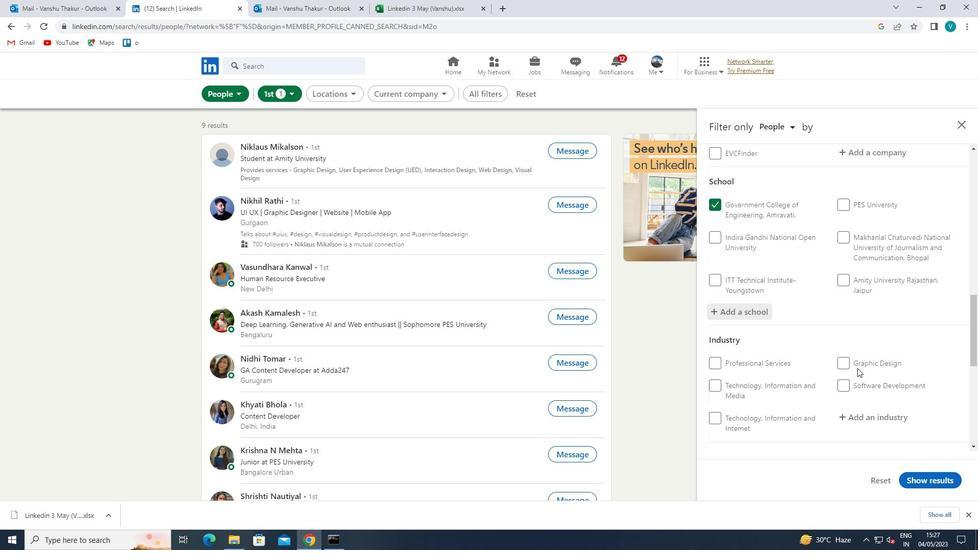
Action: Mouse moved to (871, 312)
Screenshot: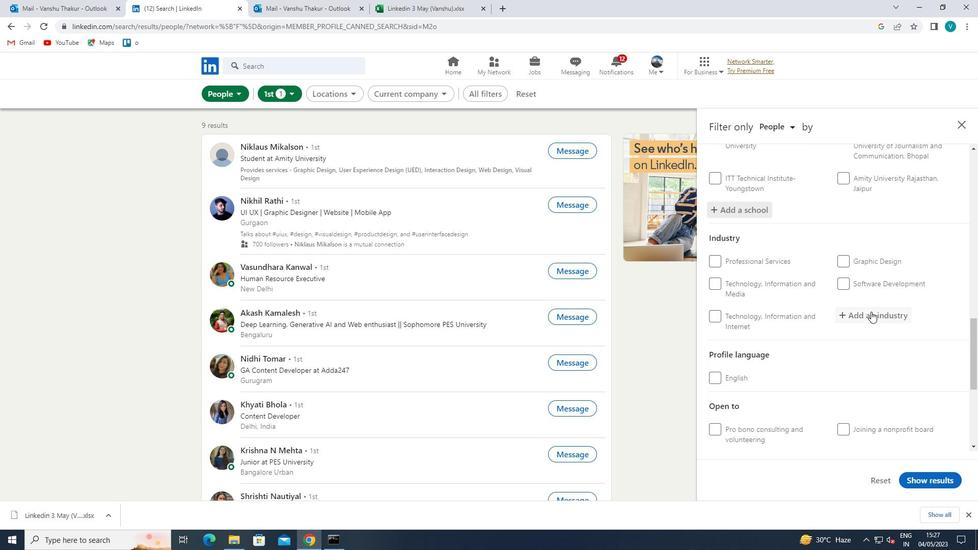 
Action: Mouse pressed left at (871, 312)
Screenshot: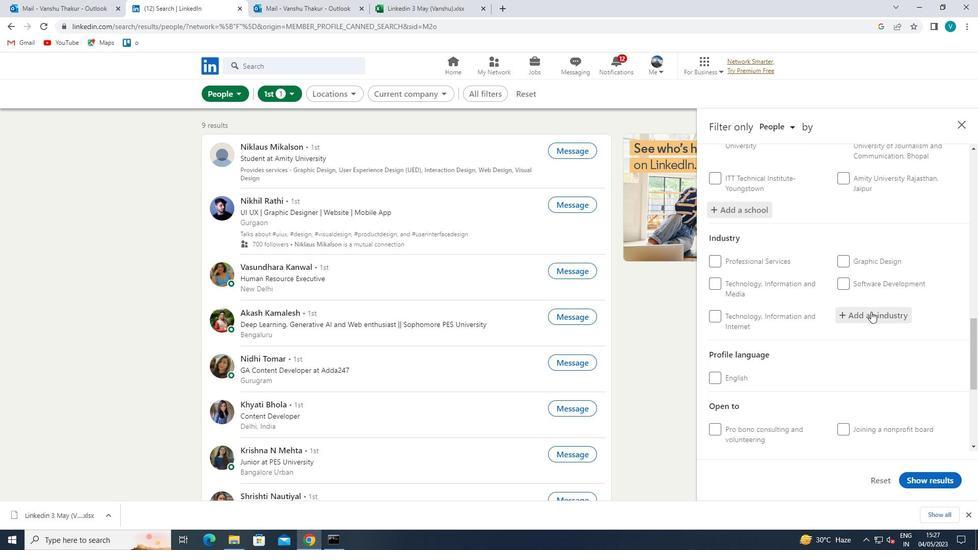 
Action: Mouse moved to (872, 310)
Screenshot: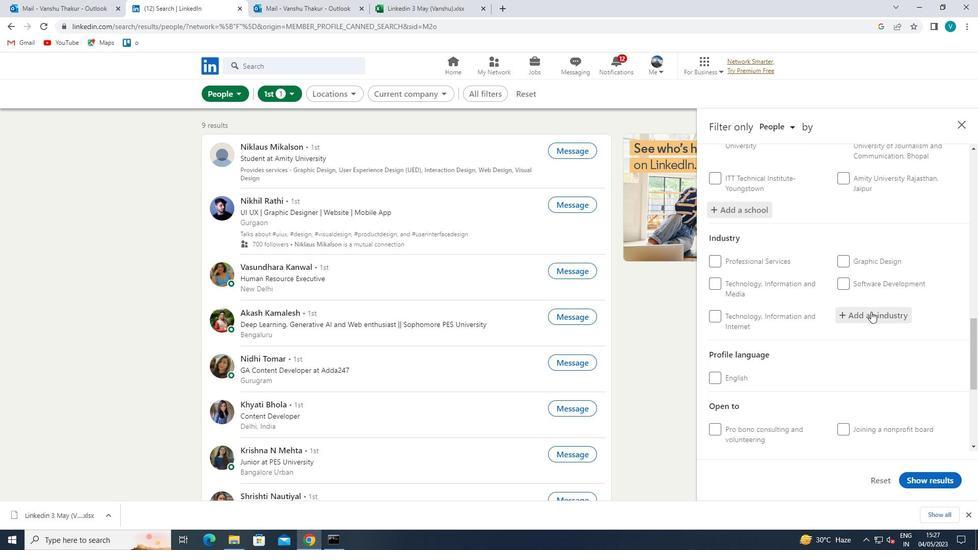 
Action: Key pressed <Key.shift>STRA<Key.backspace>EA<Key.backspace><Key.backspace><Key.backspace>EAM
Screenshot: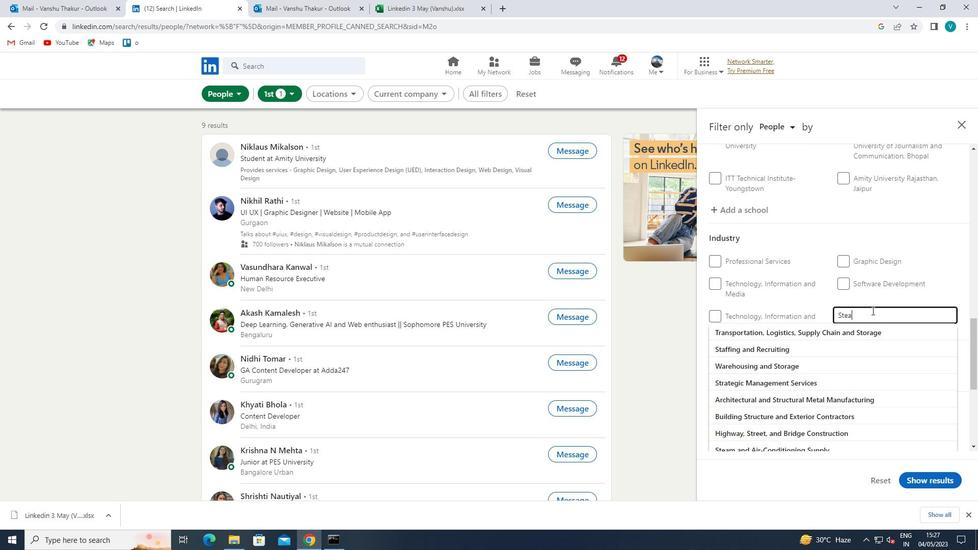 
Action: Mouse moved to (894, 336)
Screenshot: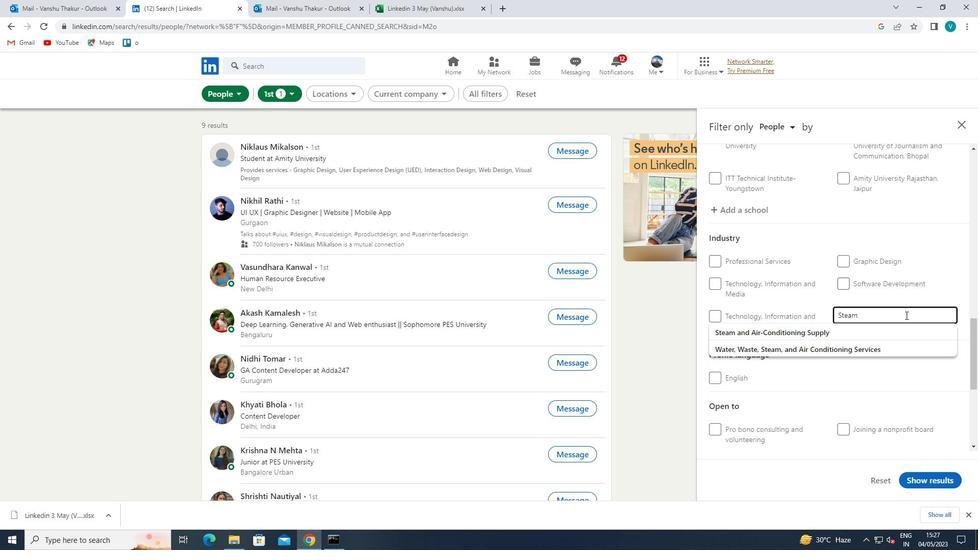 
Action: Mouse pressed left at (894, 336)
Screenshot: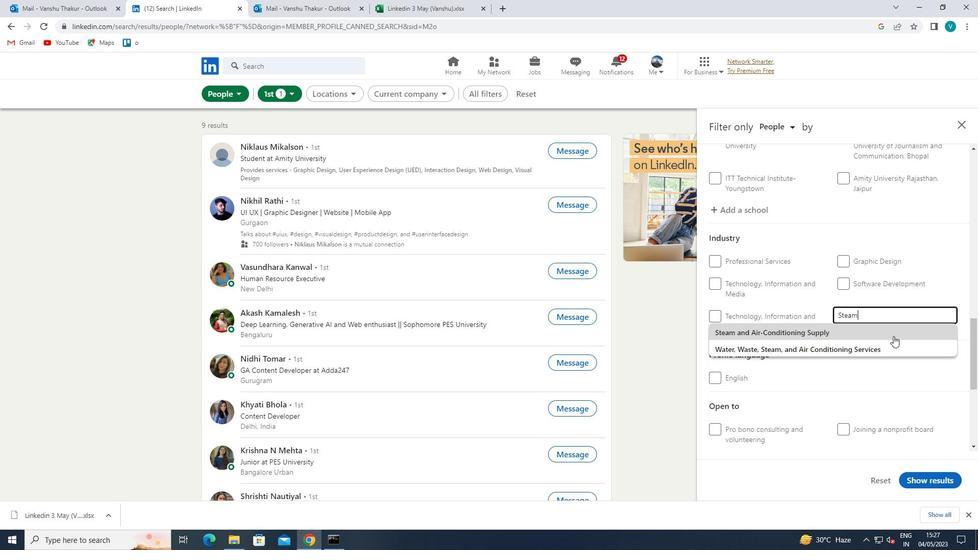 
Action: Mouse moved to (896, 335)
Screenshot: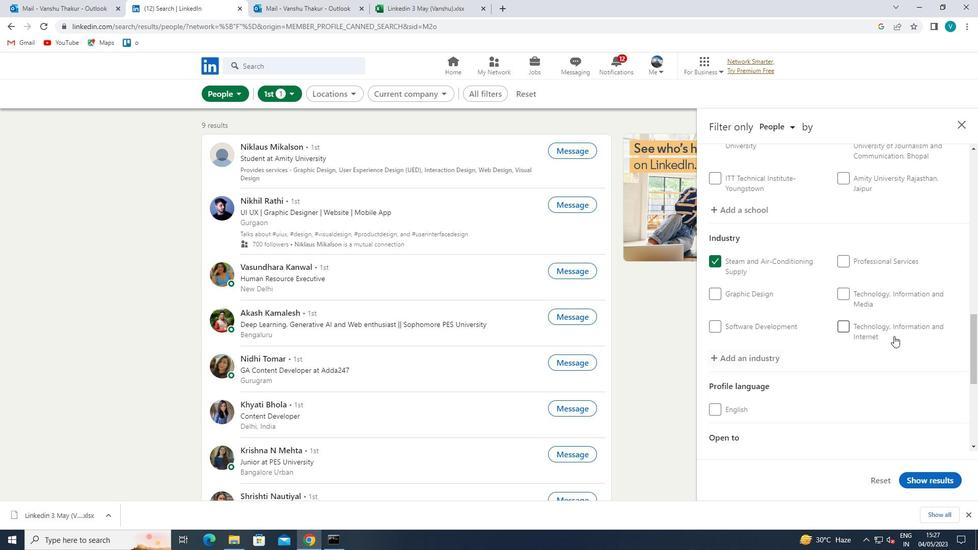 
Action: Mouse scrolled (896, 334) with delta (0, 0)
Screenshot: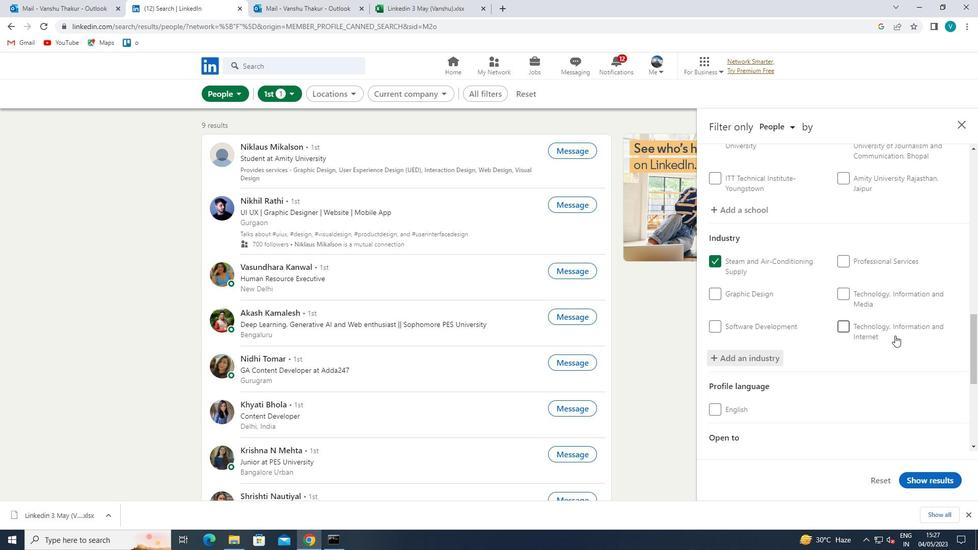 
Action: Mouse scrolled (896, 334) with delta (0, 0)
Screenshot: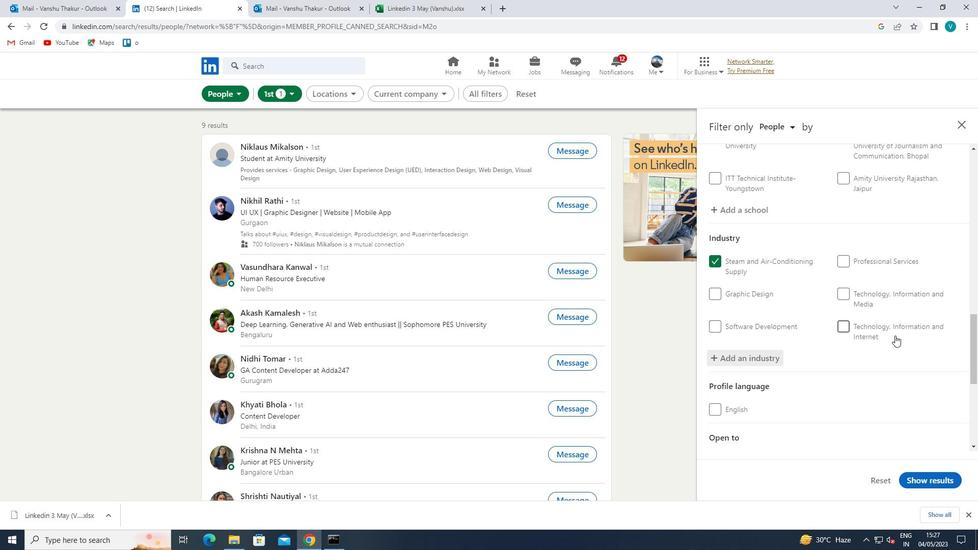 
Action: Mouse scrolled (896, 334) with delta (0, 0)
Screenshot: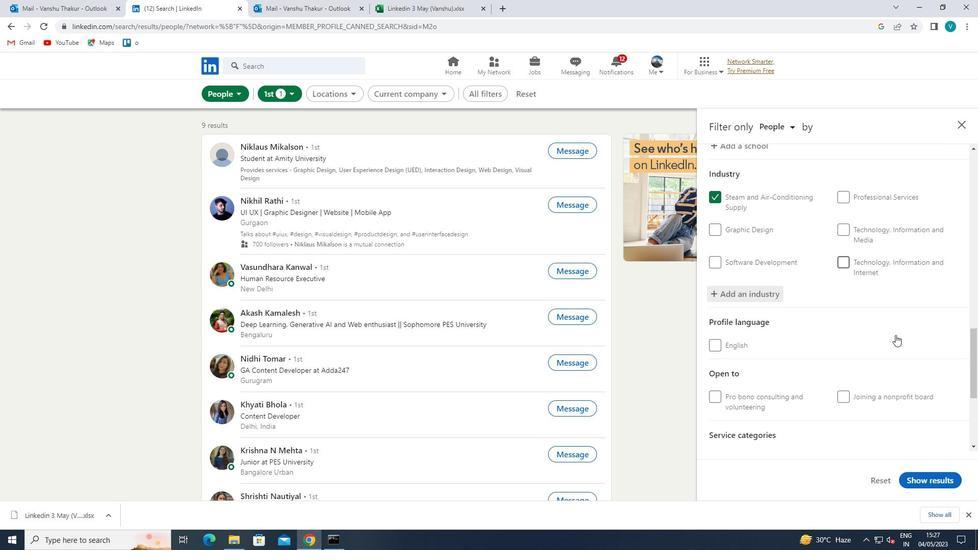 
Action: Mouse moved to (883, 417)
Screenshot: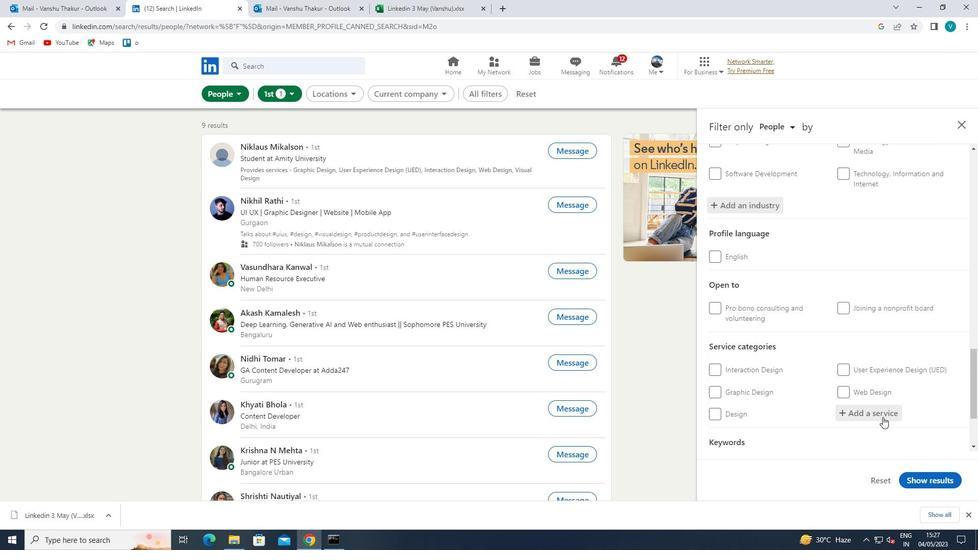 
Action: Mouse pressed left at (883, 417)
Screenshot: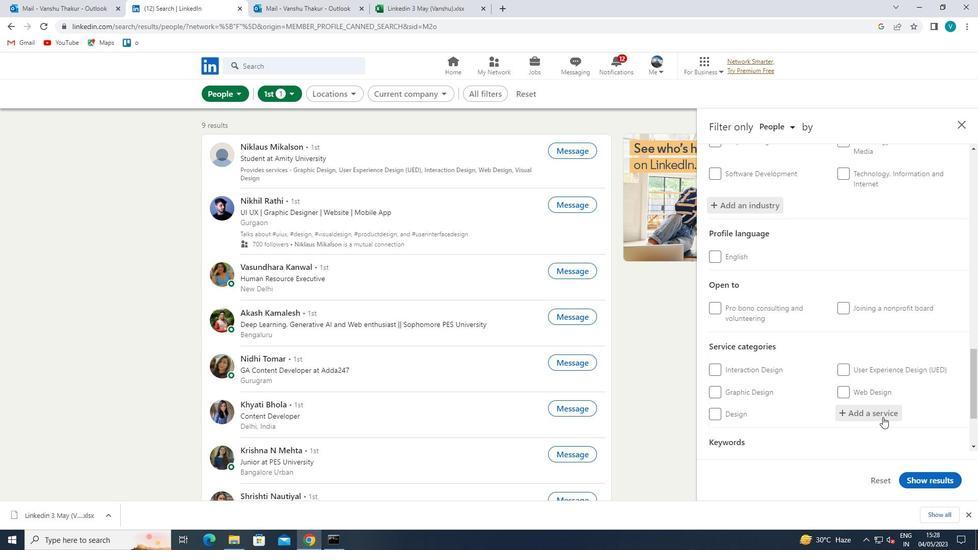 
Action: Mouse moved to (890, 333)
Screenshot: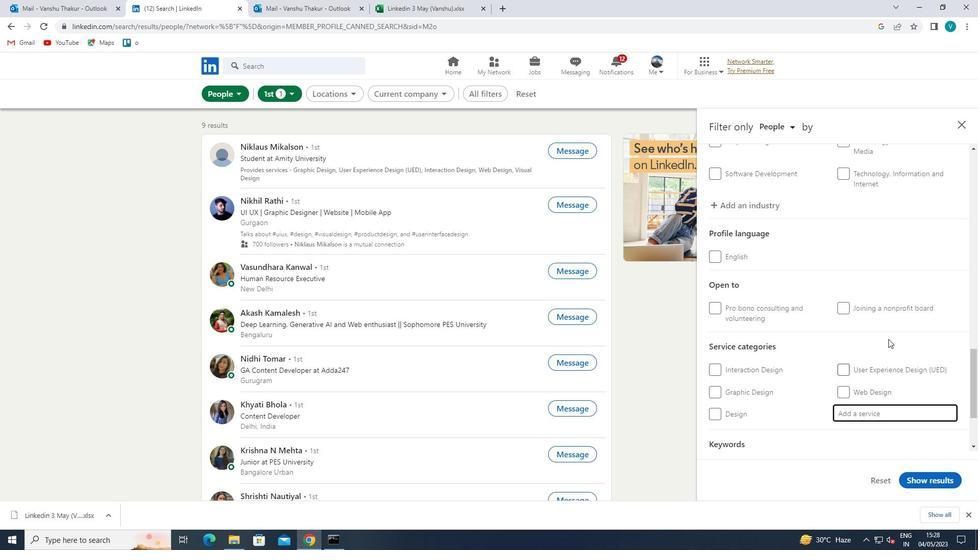 
Action: Mouse scrolled (890, 333) with delta (0, 0)
Screenshot: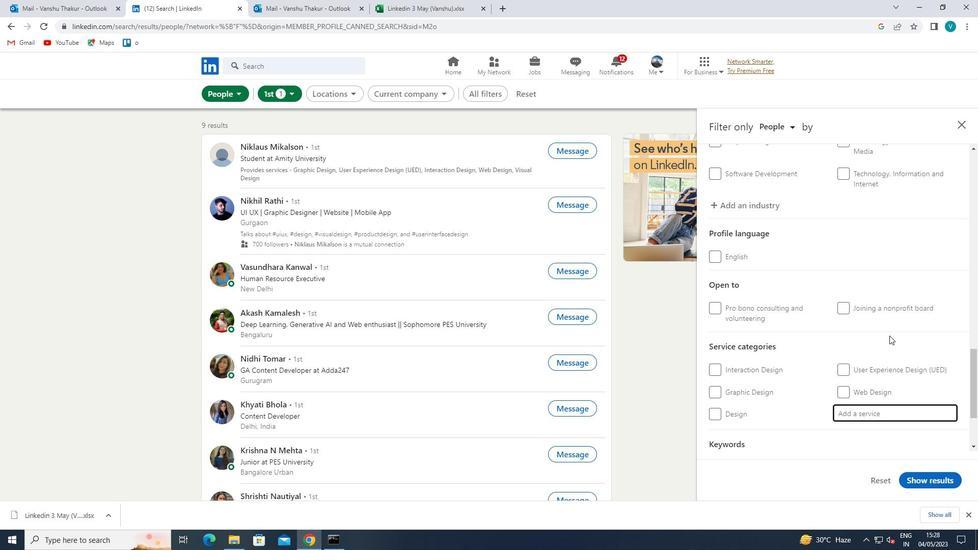 
Action: Mouse scrolled (890, 332) with delta (0, 0)
Screenshot: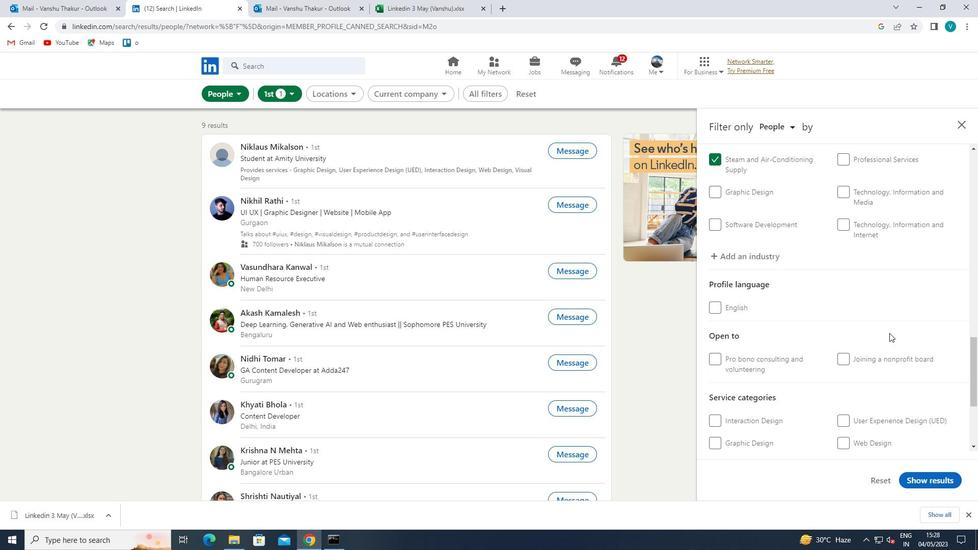 
Action: Mouse moved to (890, 333)
Screenshot: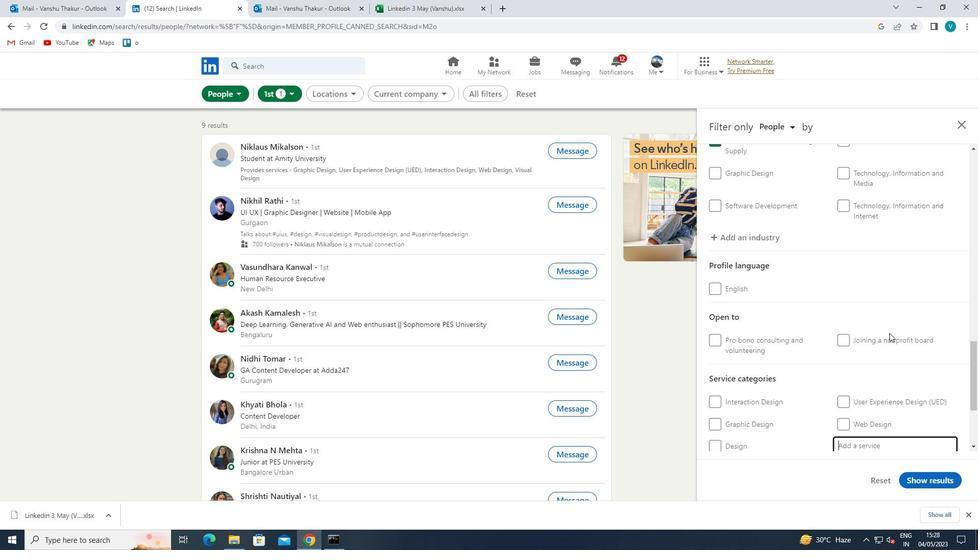 
Action: Key pressed <Key.shift>BLOGG
Screenshot: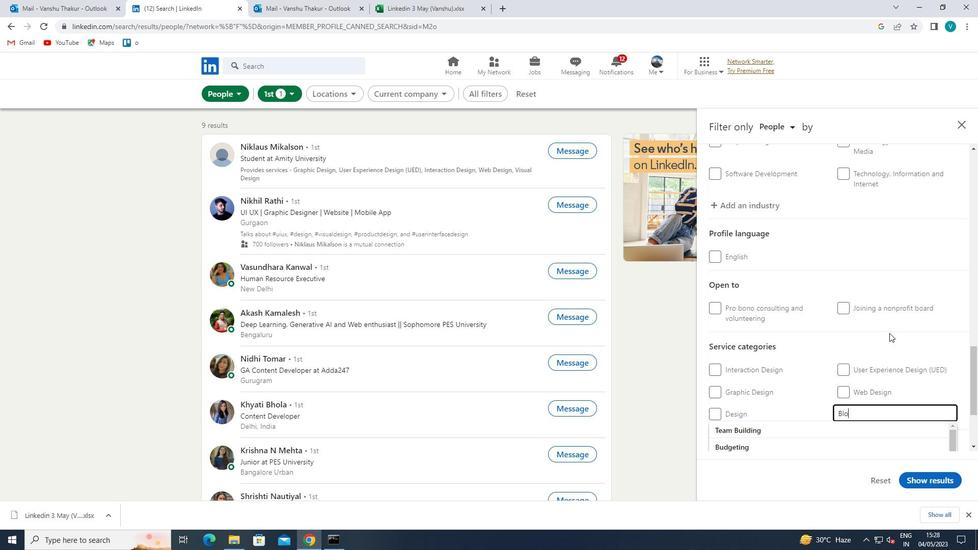 
Action: Mouse moved to (787, 428)
Screenshot: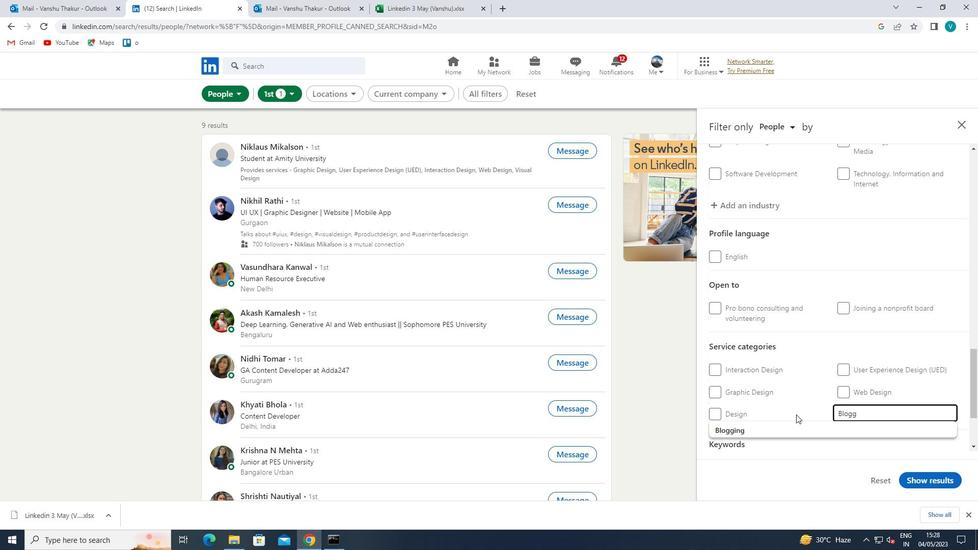 
Action: Mouse pressed left at (787, 428)
Screenshot: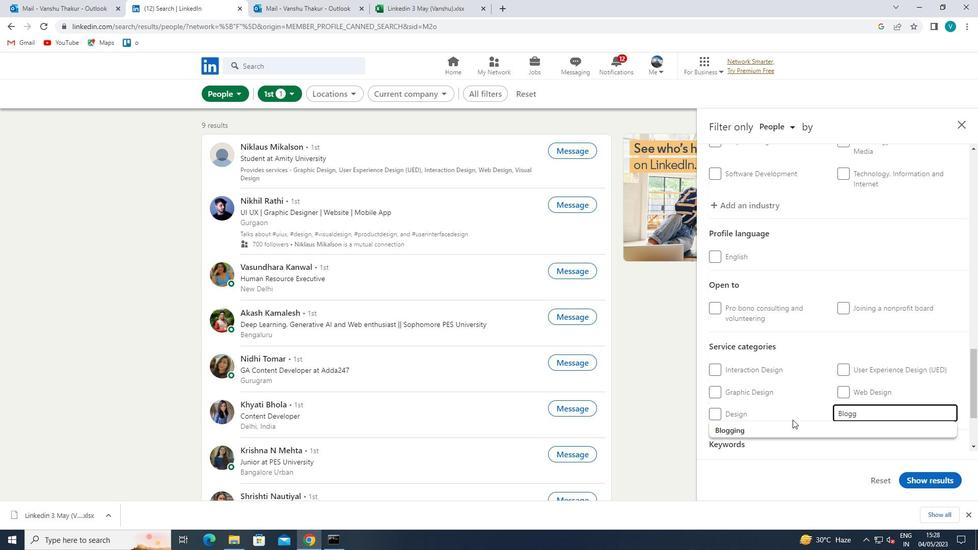 
Action: Mouse moved to (793, 394)
Screenshot: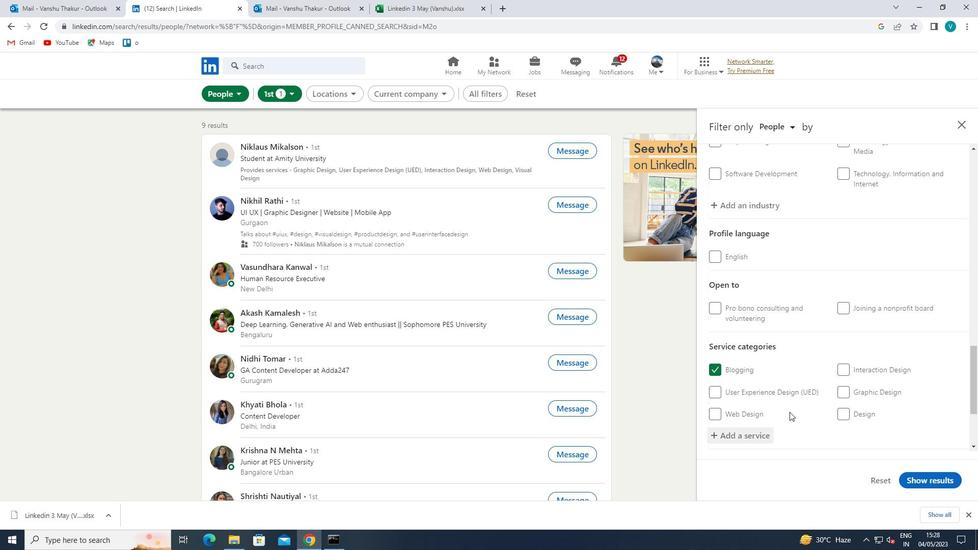 
Action: Mouse scrolled (793, 394) with delta (0, 0)
Screenshot: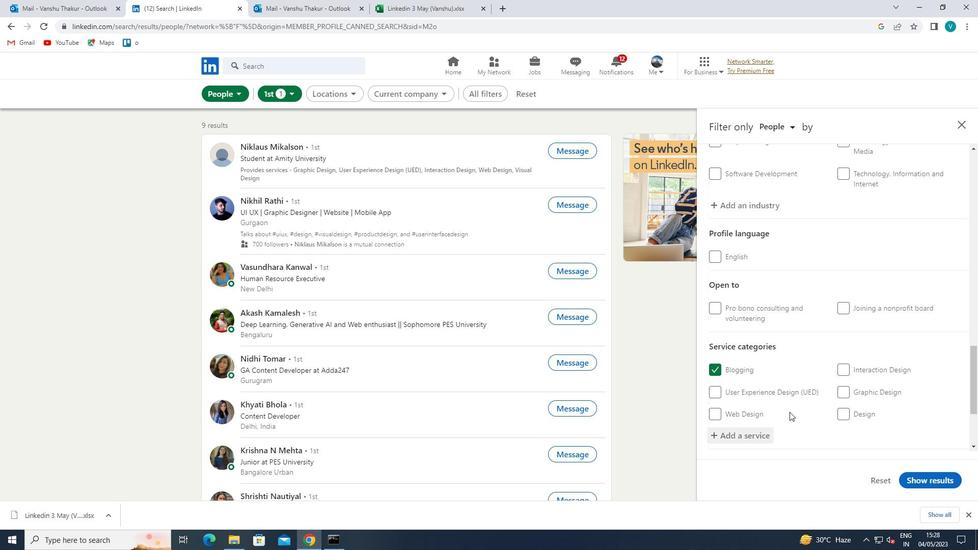 
Action: Mouse moved to (793, 394)
Screenshot: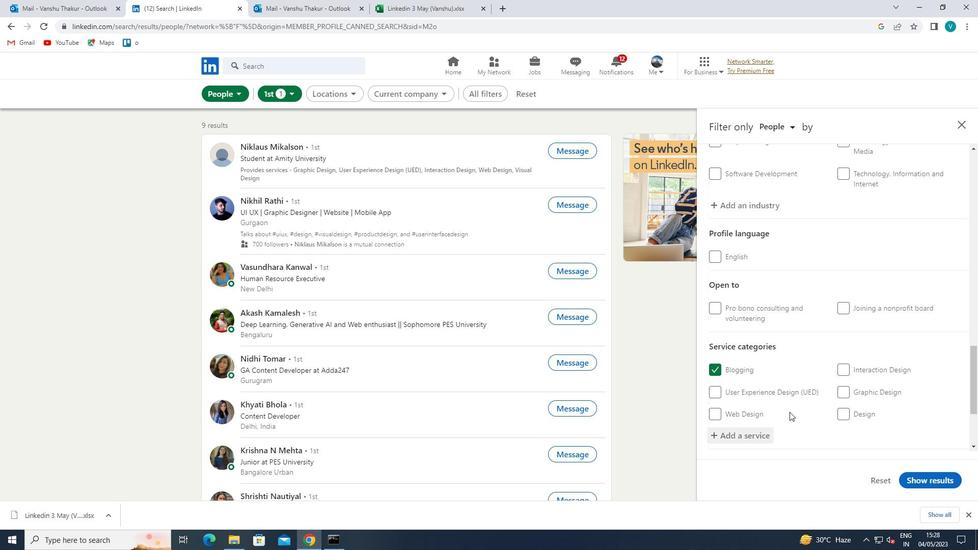 
Action: Mouse scrolled (793, 393) with delta (0, 0)
Screenshot: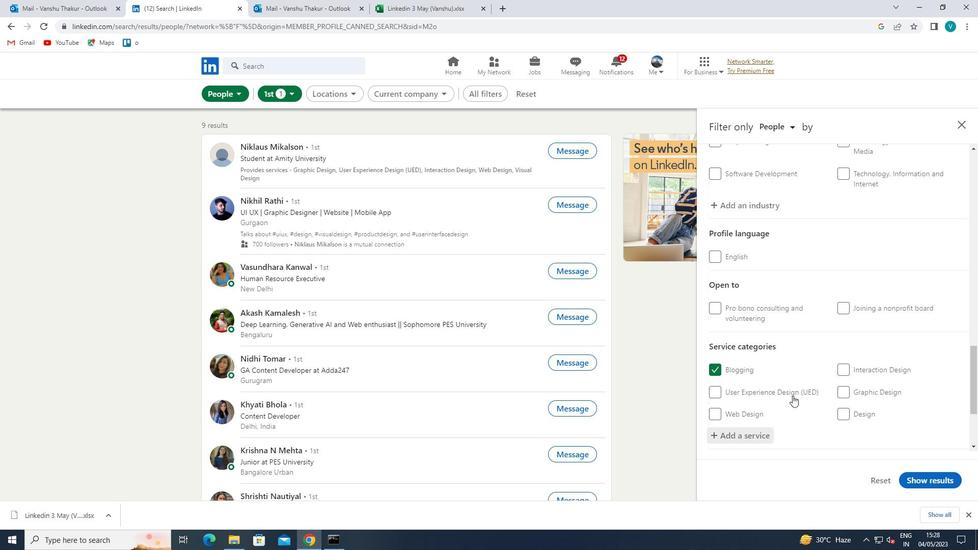 
Action: Mouse scrolled (793, 393) with delta (0, 0)
Screenshot: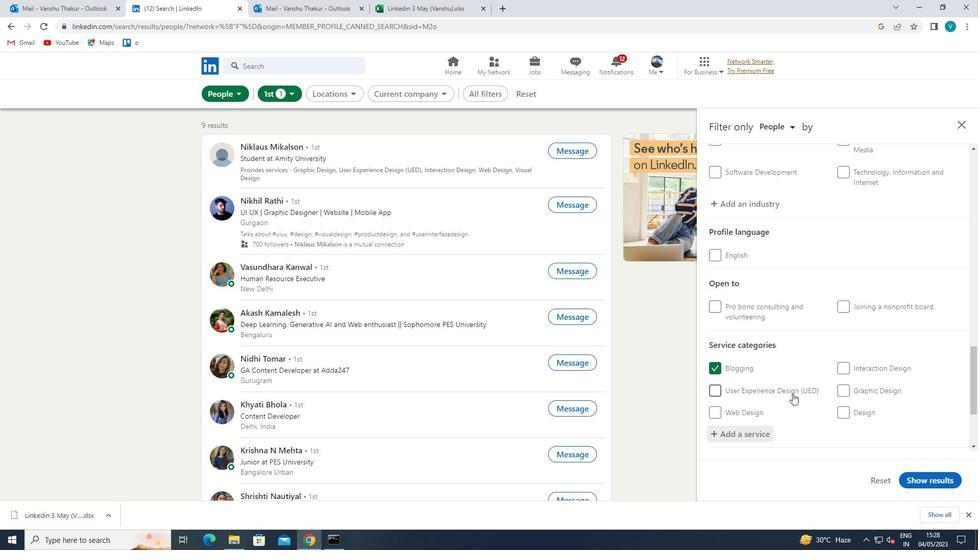 
Action: Mouse moved to (793, 393)
Screenshot: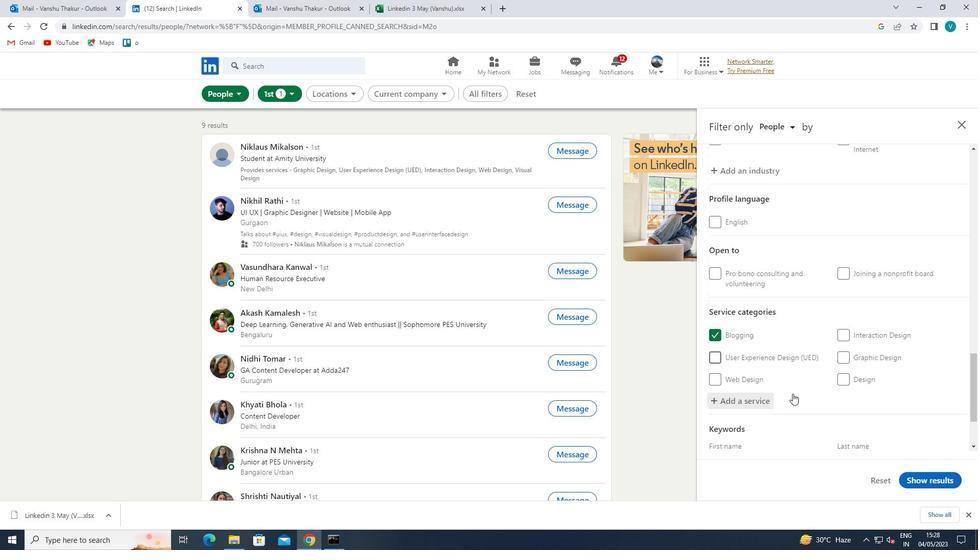 
Action: Mouse scrolled (793, 393) with delta (0, 0)
Screenshot: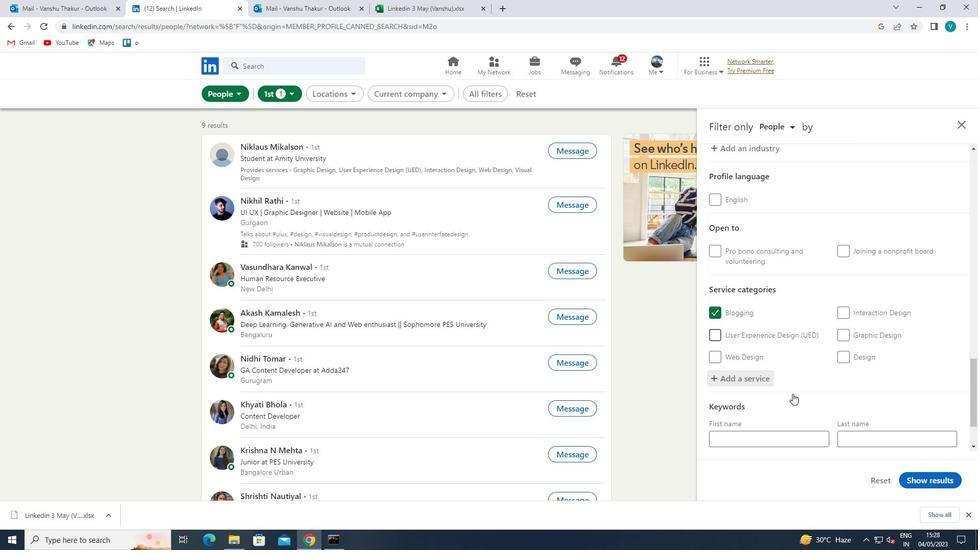 
Action: Mouse moved to (793, 393)
Screenshot: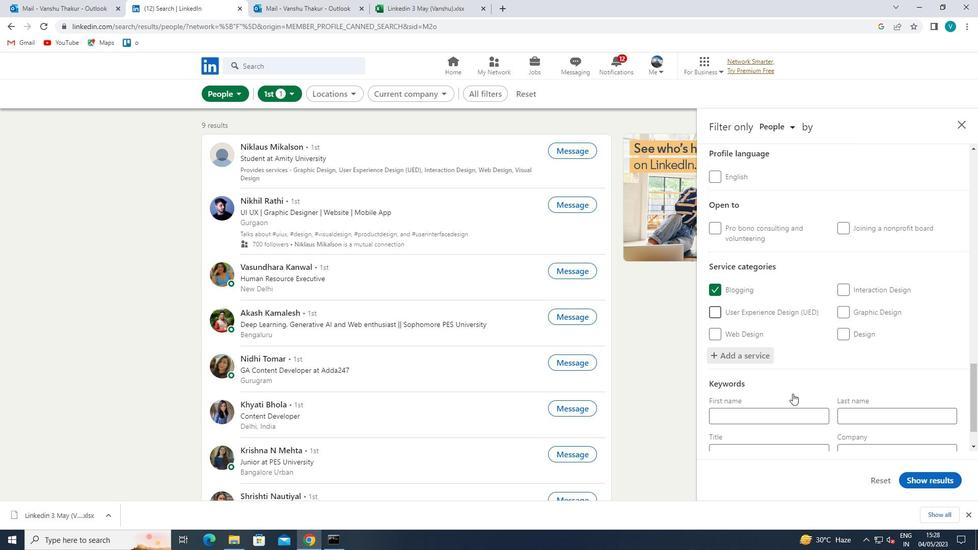 
Action: Mouse scrolled (793, 392) with delta (0, 0)
Screenshot: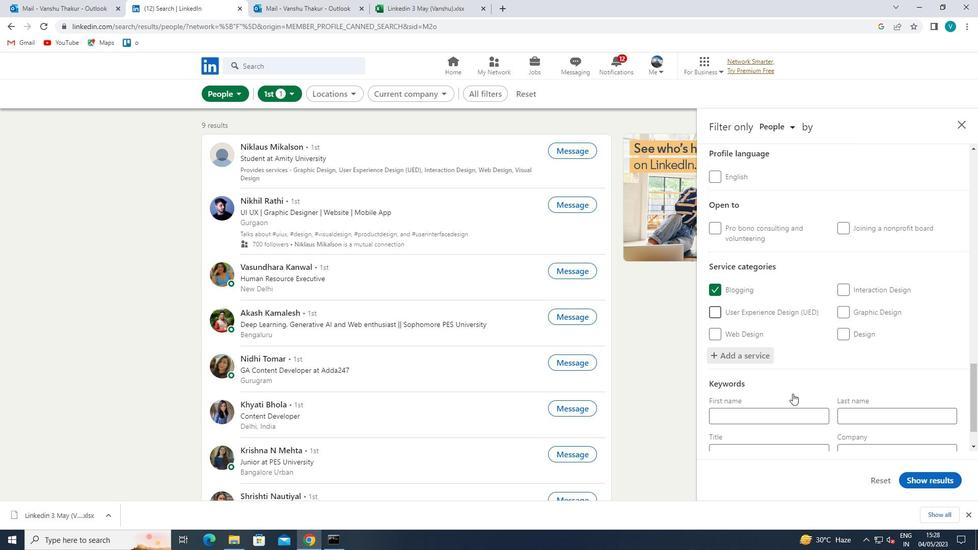 
Action: Mouse moved to (796, 410)
Screenshot: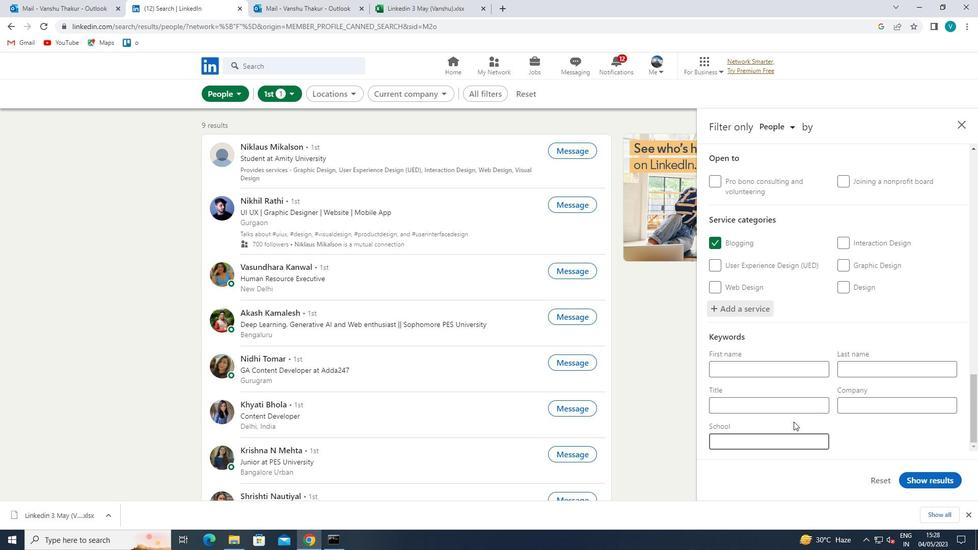 
Action: Mouse pressed left at (796, 410)
Screenshot: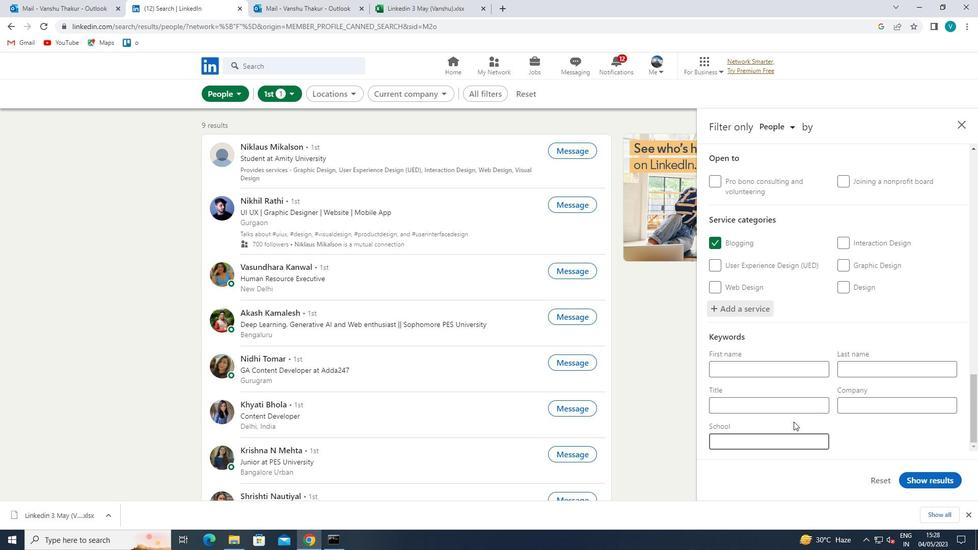 
Action: Mouse moved to (798, 409)
Screenshot: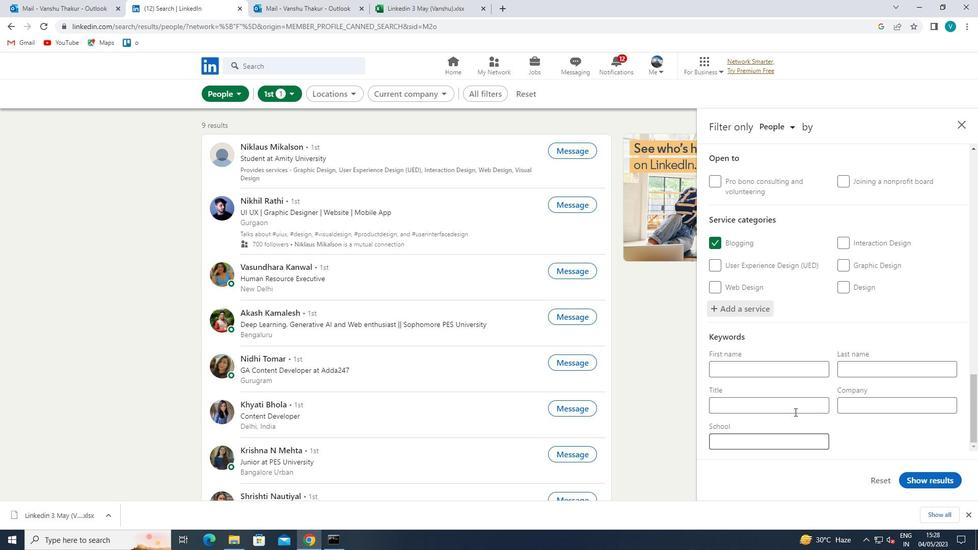 
Action: Key pressed <Key.shift>PRESIDENT<Key.space>
Screenshot: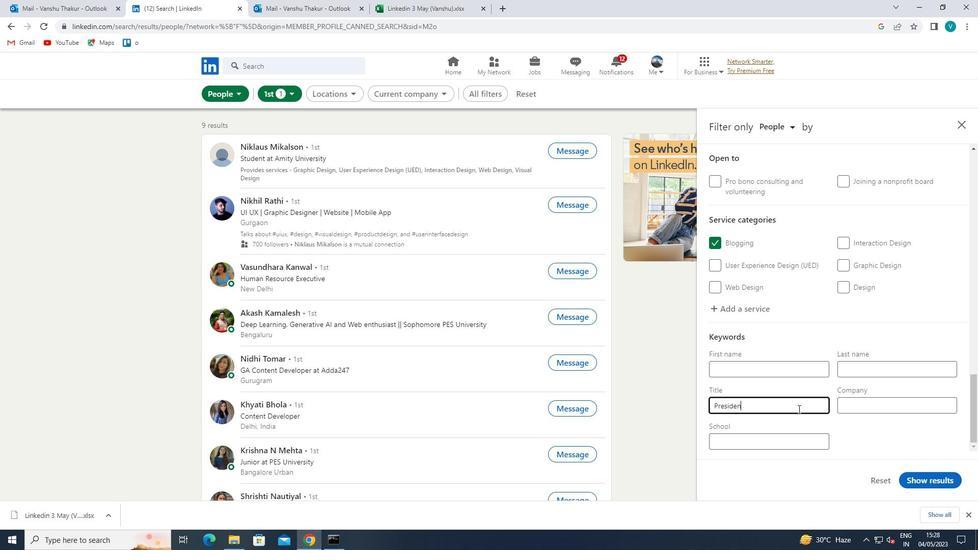 
Action: Mouse moved to (932, 479)
Screenshot: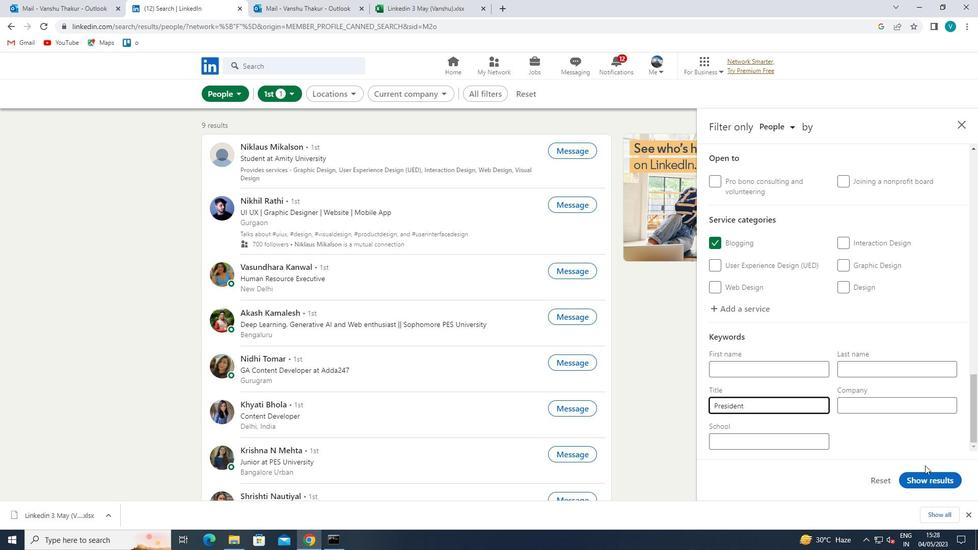 
Action: Mouse pressed left at (932, 479)
Screenshot: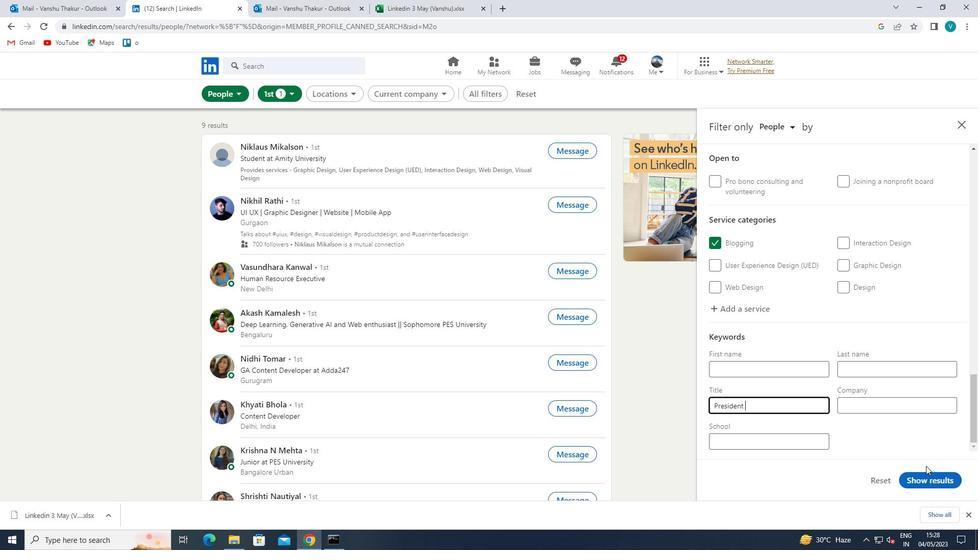 
Action: Mouse moved to (930, 472)
Screenshot: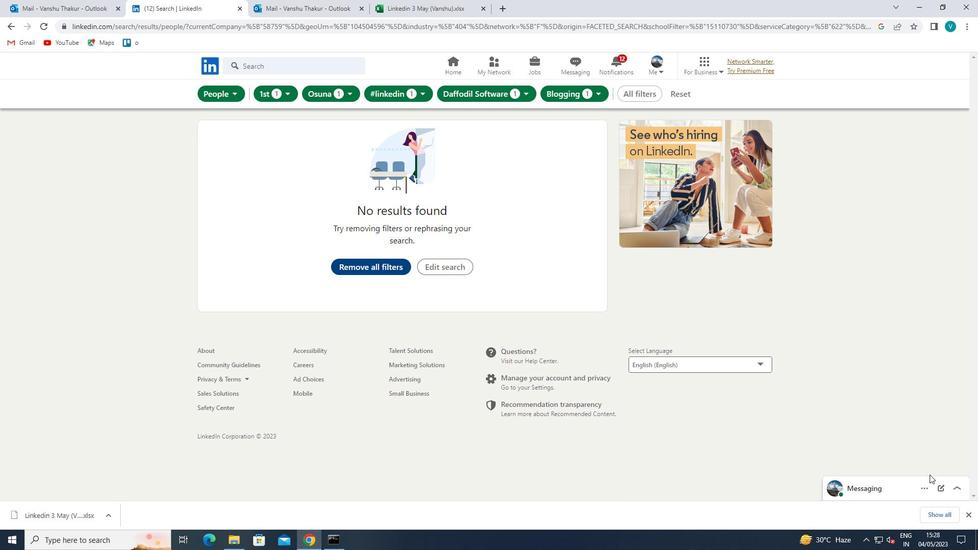 
